 Task: Find connections with filter location Bafang with filter topic #Moneywith filter profile language Spanish with filter current company Blu Ocean Innovations pvt ltd with filter school Indian Agricultural Research Institute with filter industry Wholesale Machinery with filter service category Marketing with filter keywords title Casino Host
Action: Mouse moved to (570, 71)
Screenshot: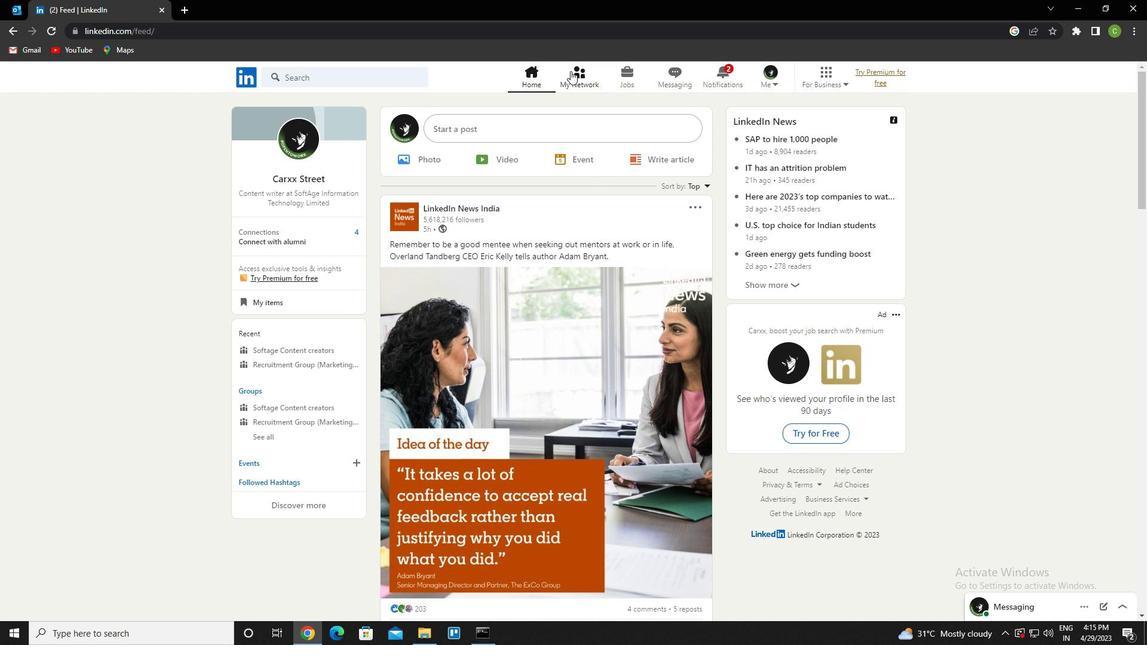 
Action: Mouse pressed left at (570, 71)
Screenshot: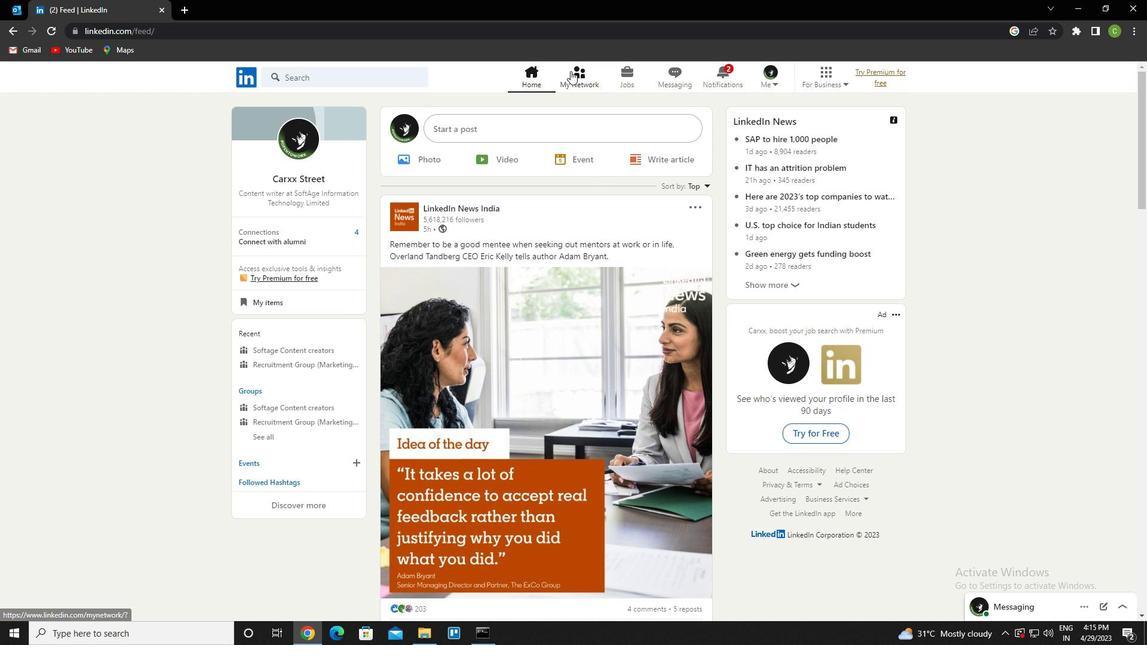 
Action: Mouse moved to (339, 146)
Screenshot: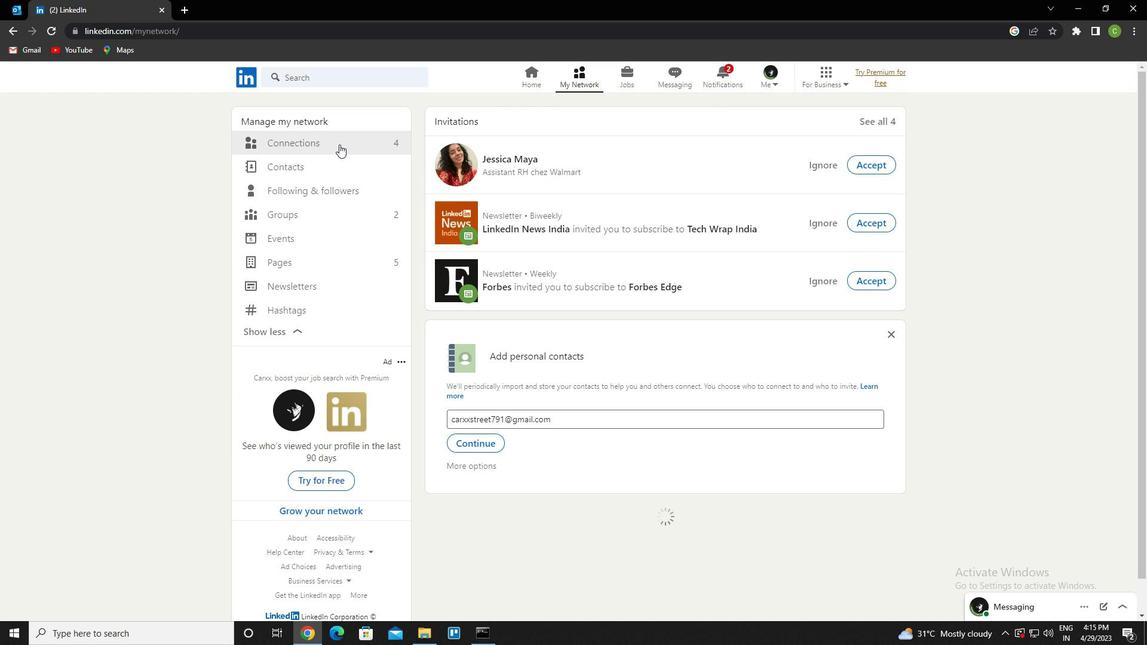 
Action: Mouse pressed left at (339, 146)
Screenshot: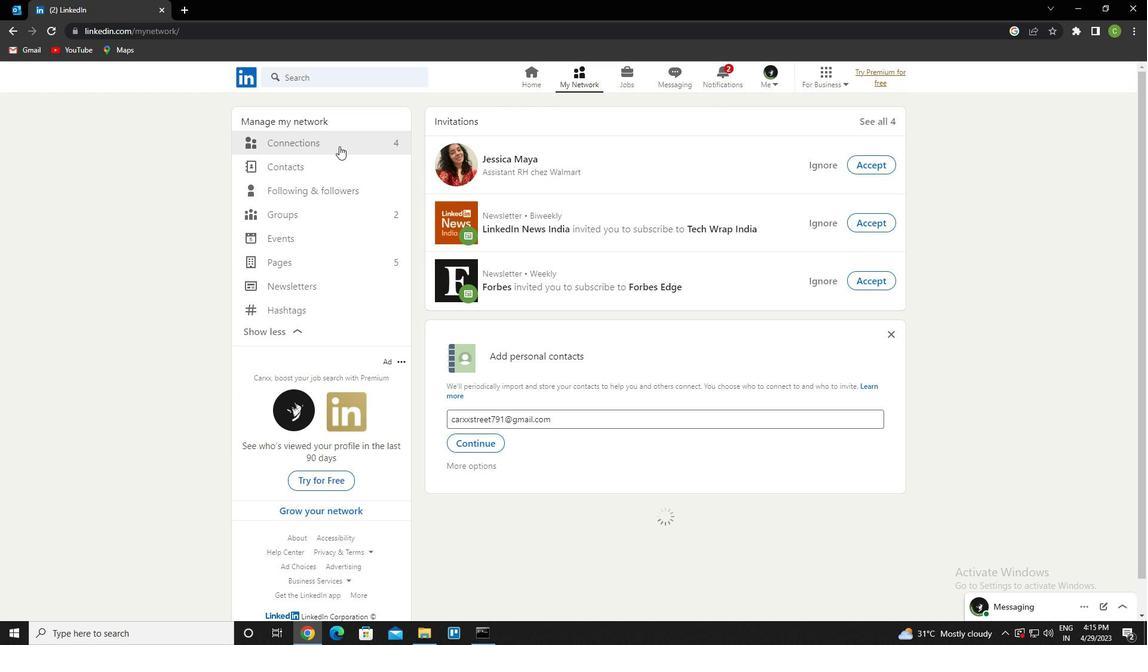 
Action: Mouse pressed left at (339, 146)
Screenshot: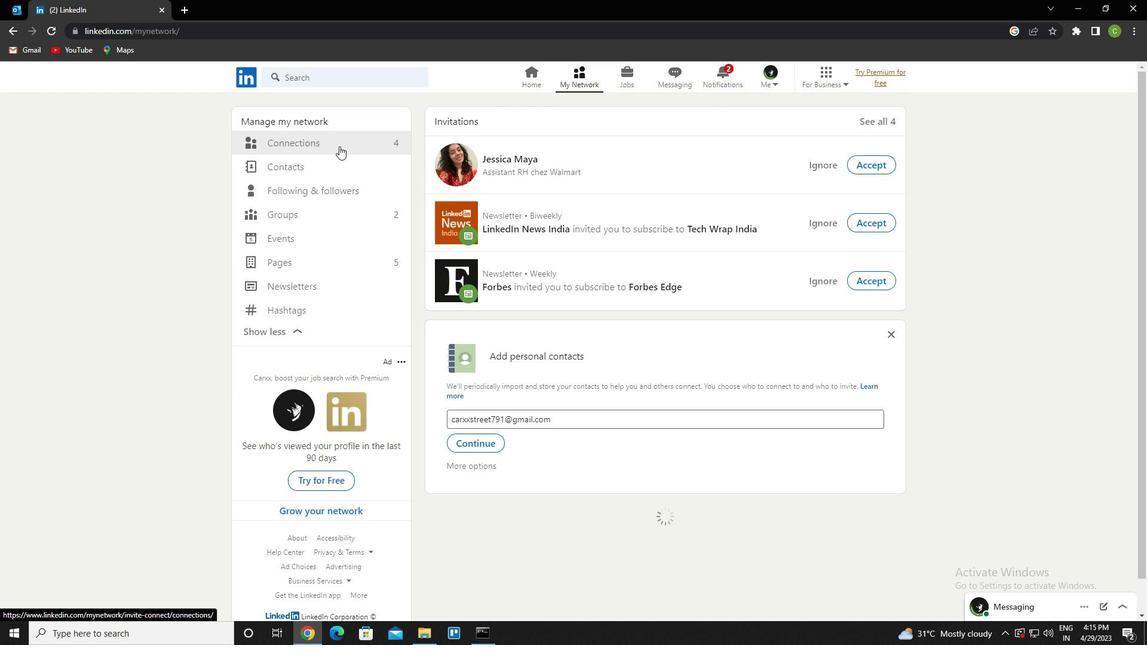 
Action: Mouse moved to (655, 141)
Screenshot: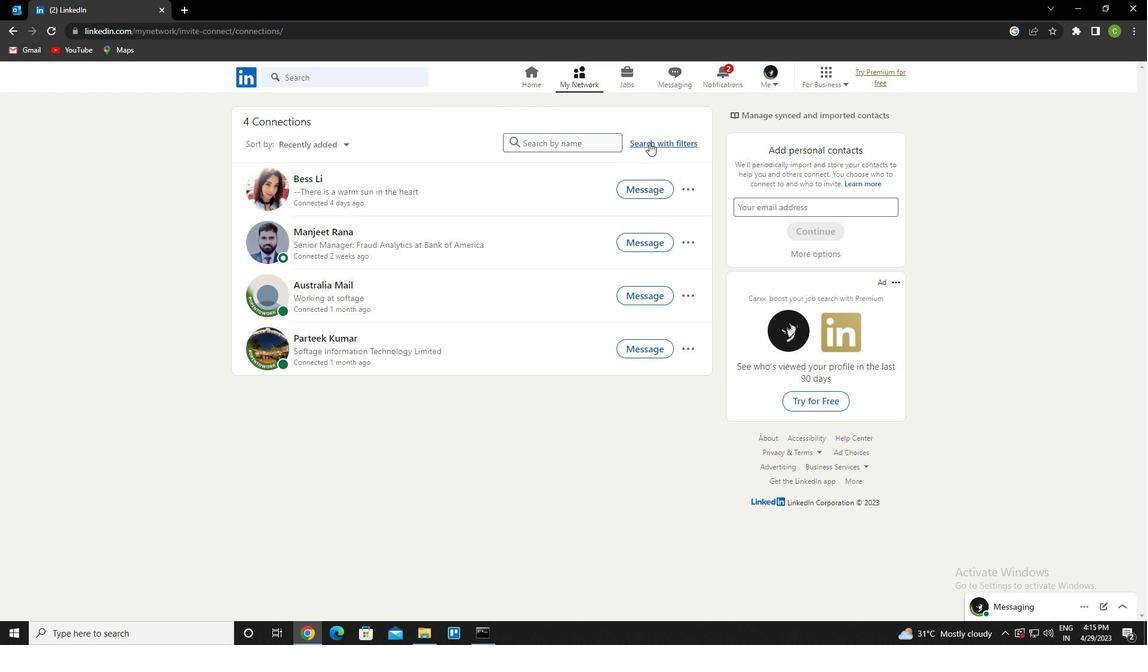 
Action: Mouse pressed left at (655, 141)
Screenshot: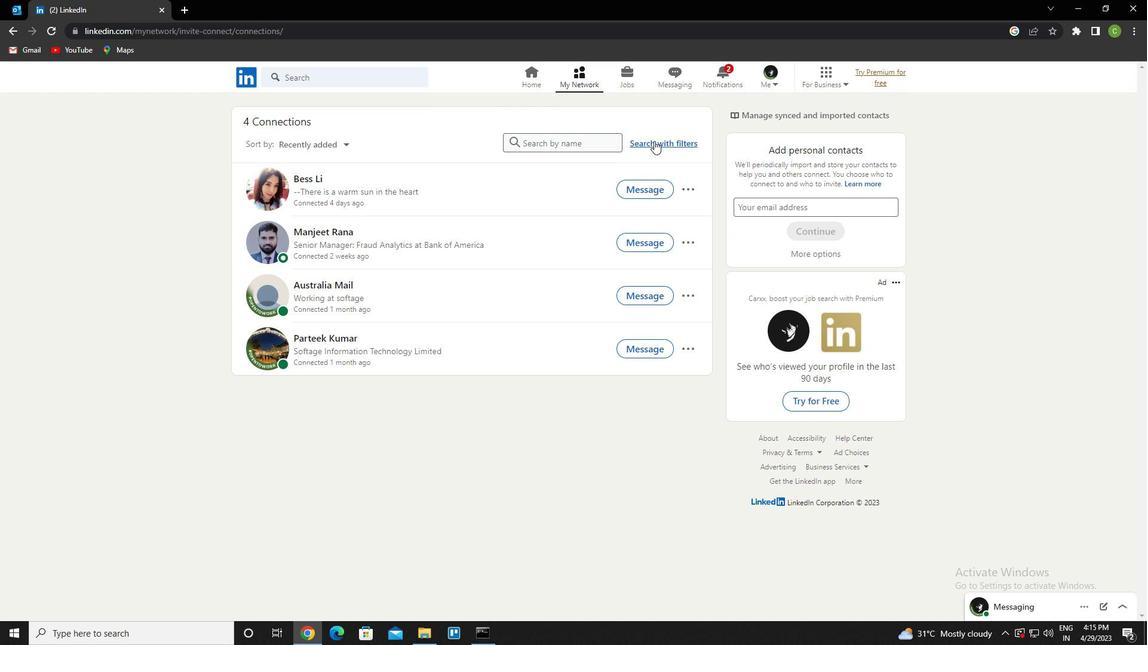 
Action: Mouse moved to (623, 112)
Screenshot: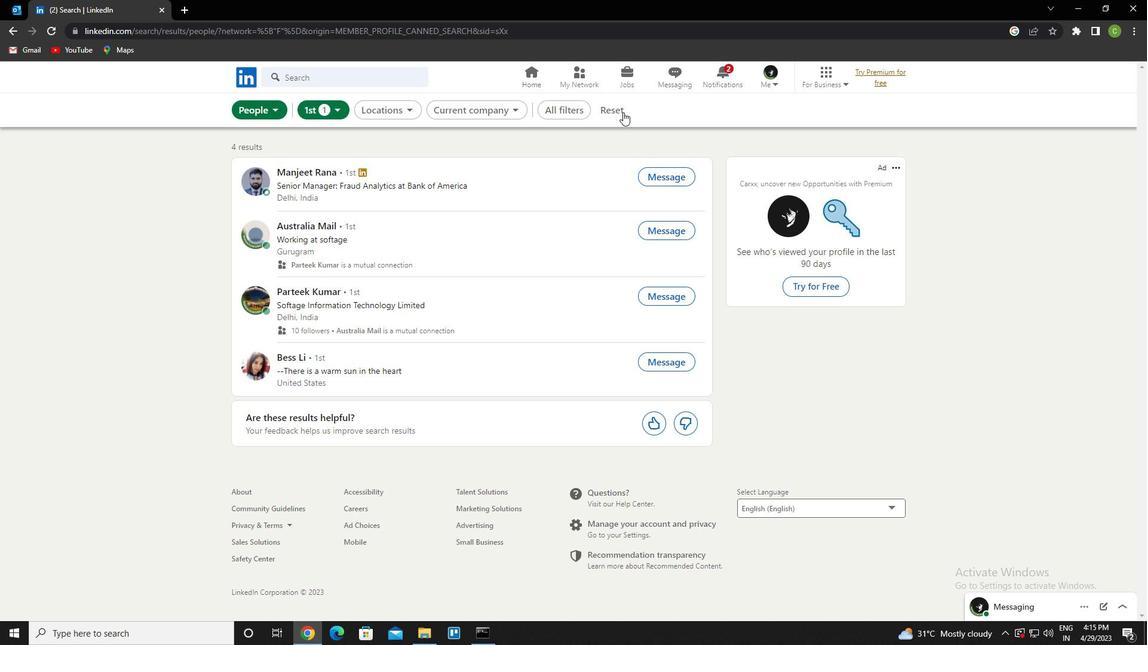 
Action: Mouse pressed left at (623, 112)
Screenshot: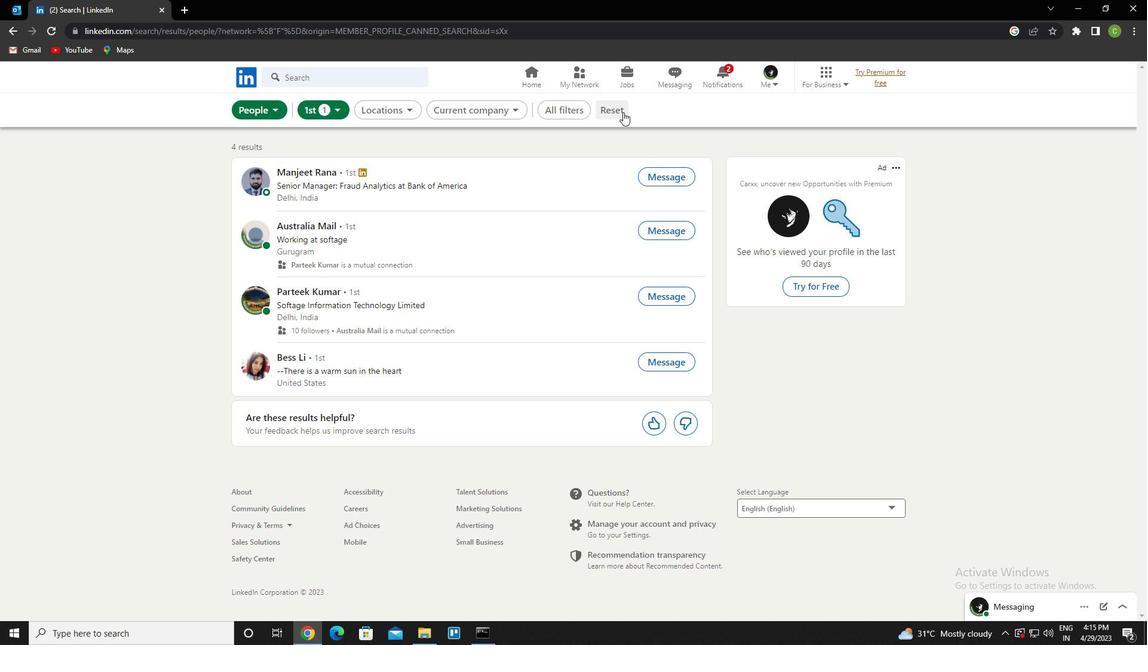 
Action: Mouse moved to (605, 108)
Screenshot: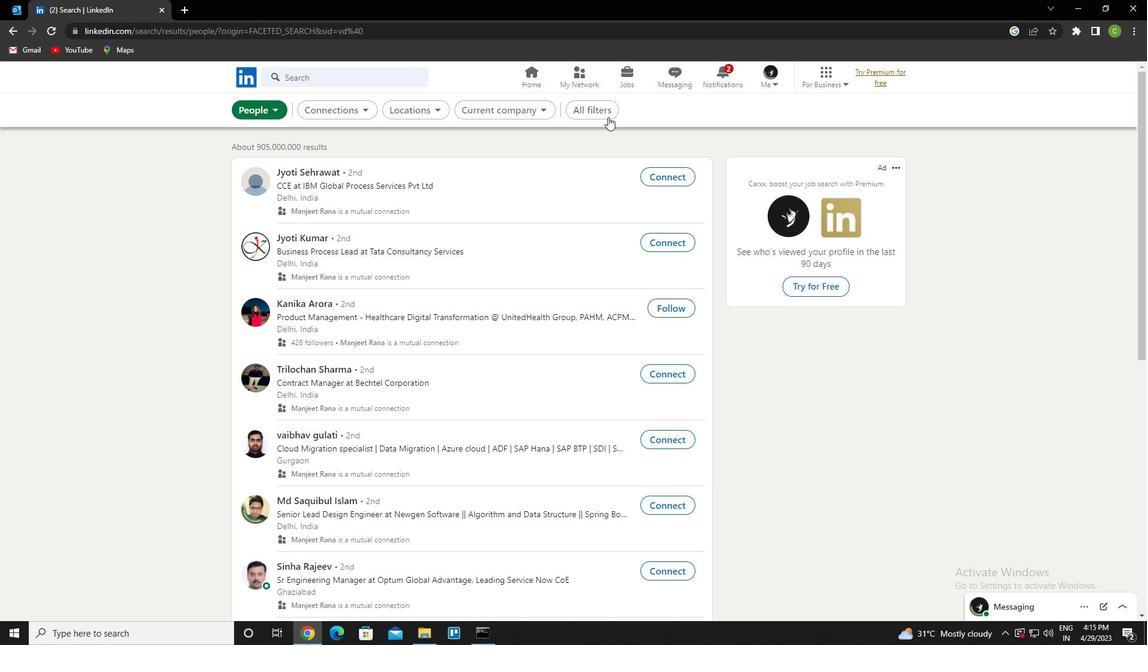 
Action: Mouse pressed left at (605, 108)
Screenshot: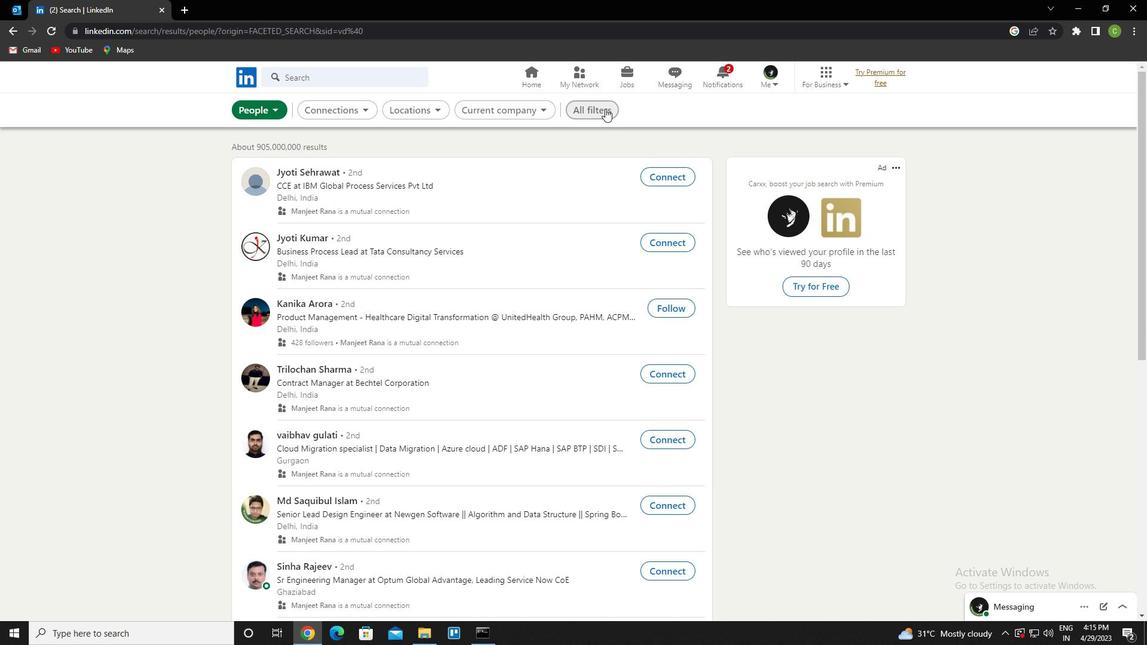 
Action: Mouse moved to (1018, 360)
Screenshot: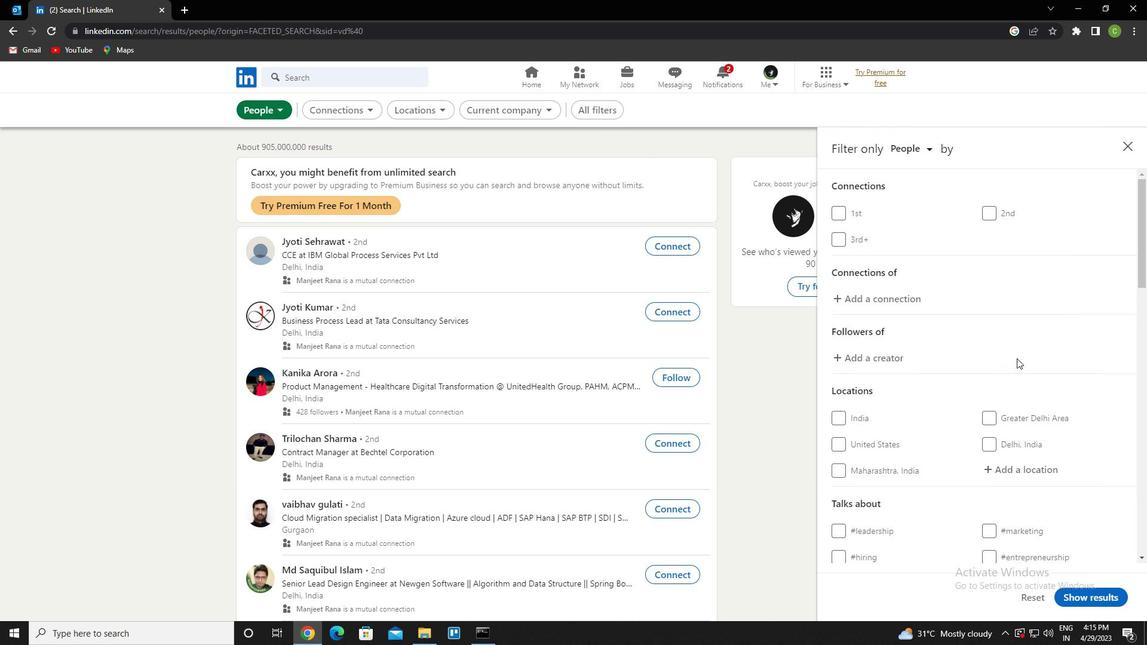 
Action: Mouse scrolled (1018, 359) with delta (0, 0)
Screenshot: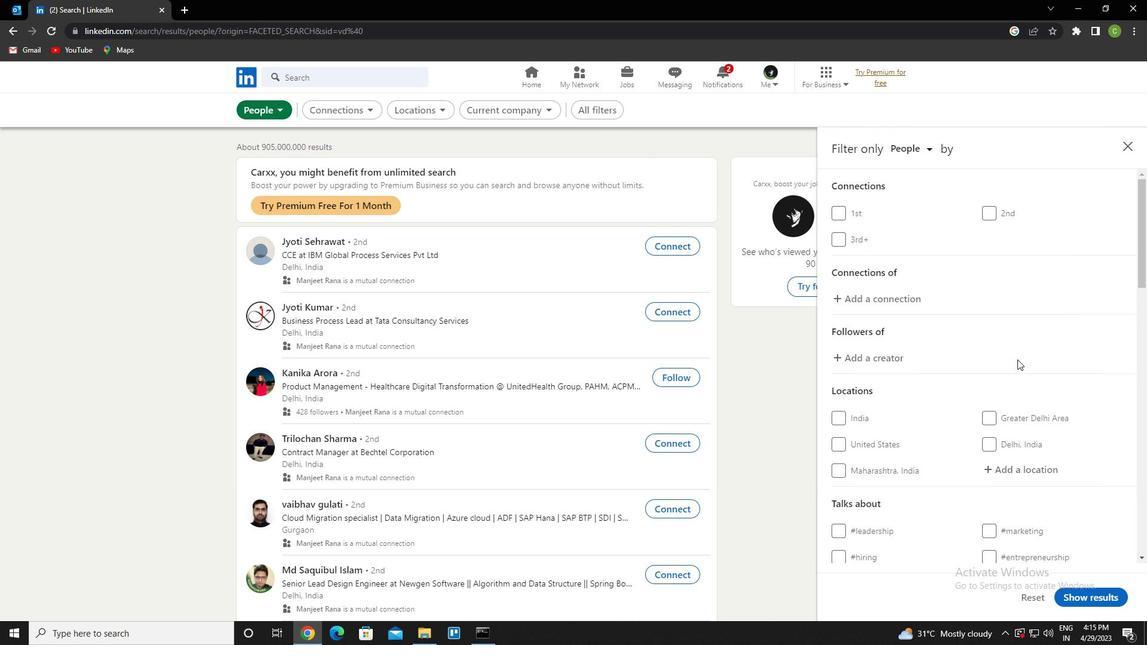 
Action: Mouse scrolled (1018, 359) with delta (0, 0)
Screenshot: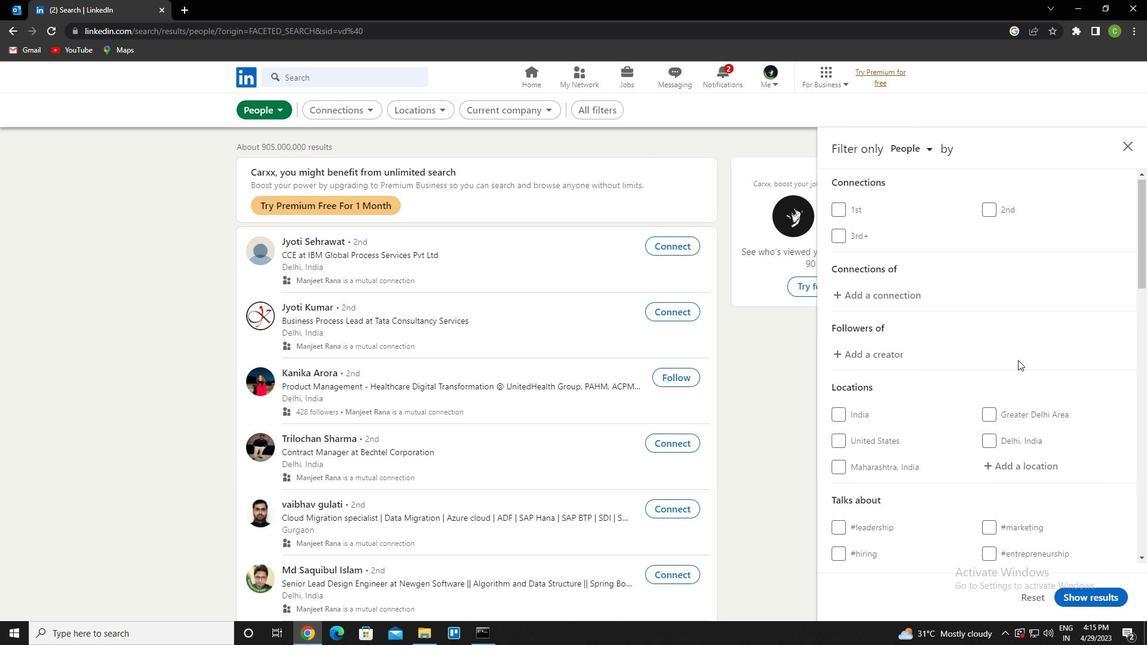 
Action: Mouse moved to (1021, 356)
Screenshot: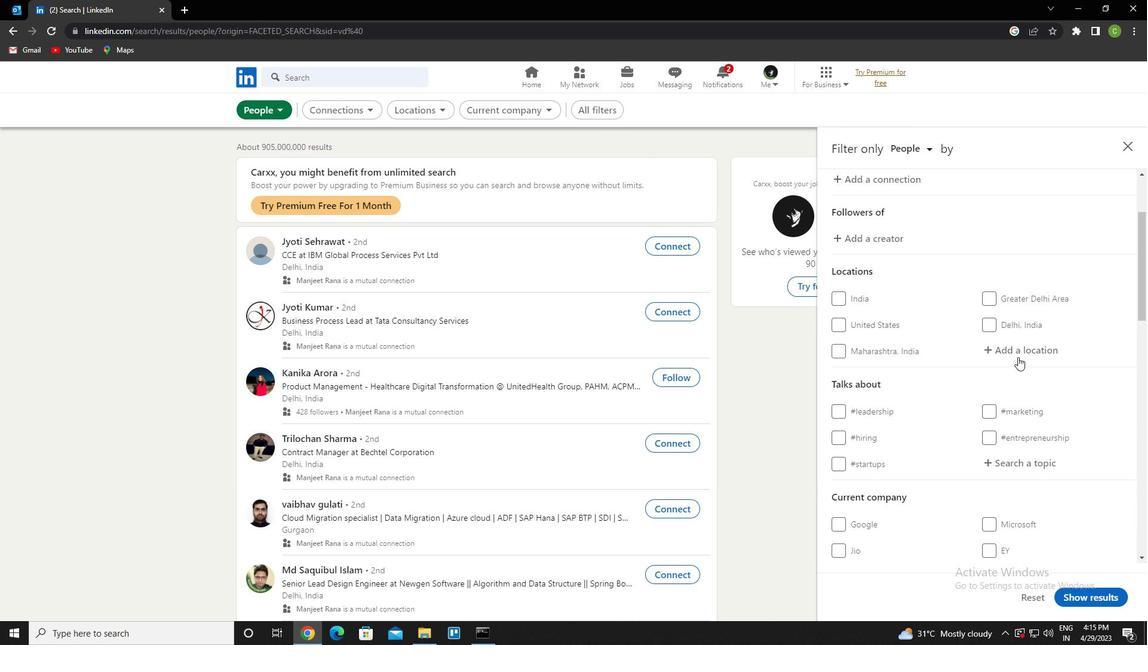 
Action: Mouse pressed left at (1021, 356)
Screenshot: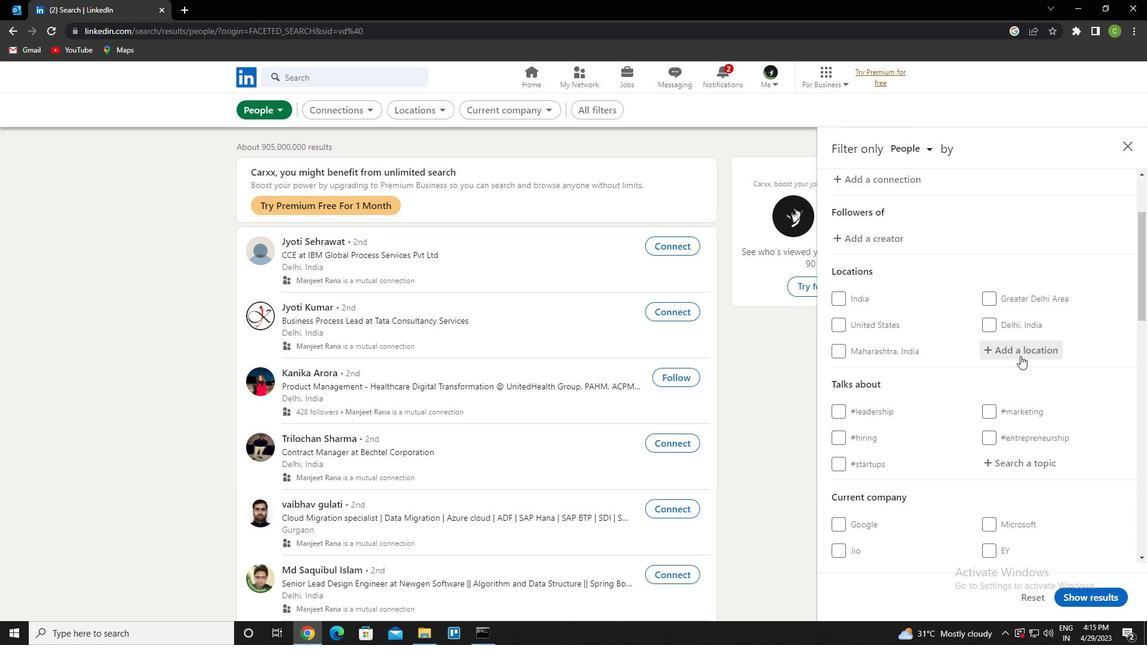 
Action: Key pressed <Key.caps_lock>b<Key.caps_lock>afang<Key.down><Key.enter>
Screenshot: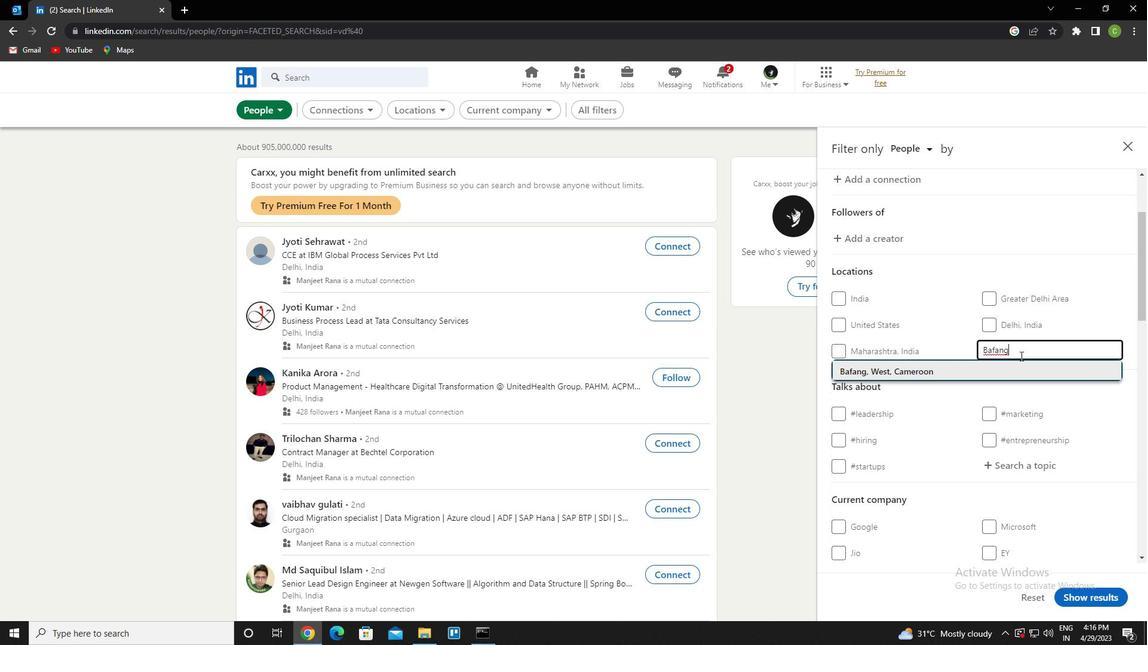 
Action: Mouse moved to (1042, 370)
Screenshot: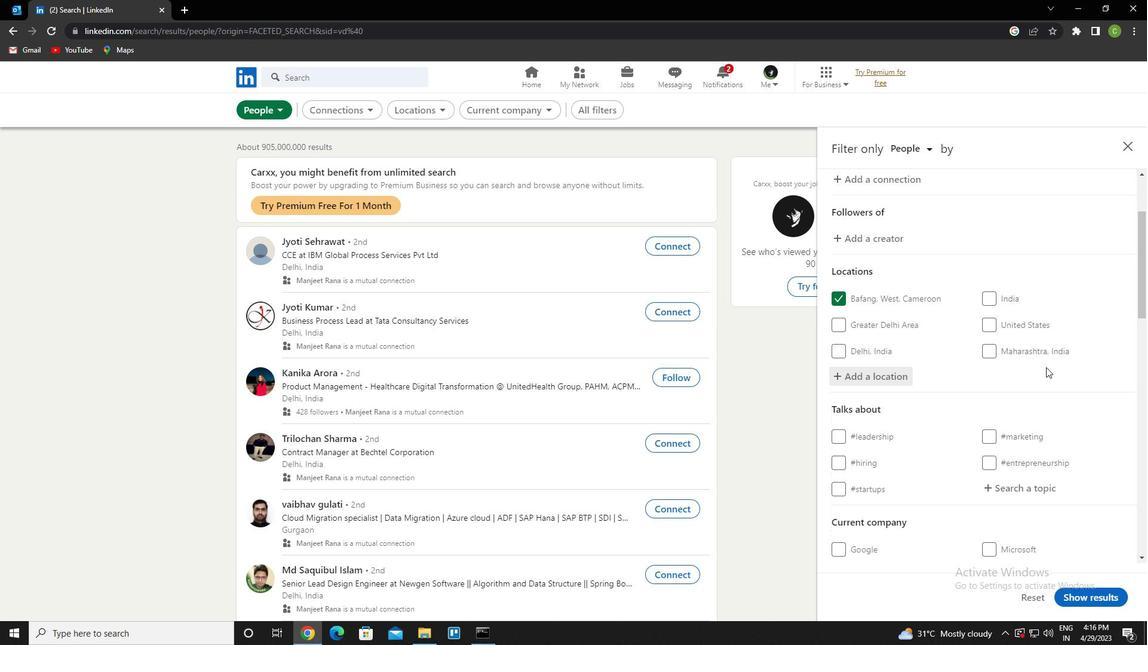 
Action: Mouse scrolled (1042, 369) with delta (0, 0)
Screenshot: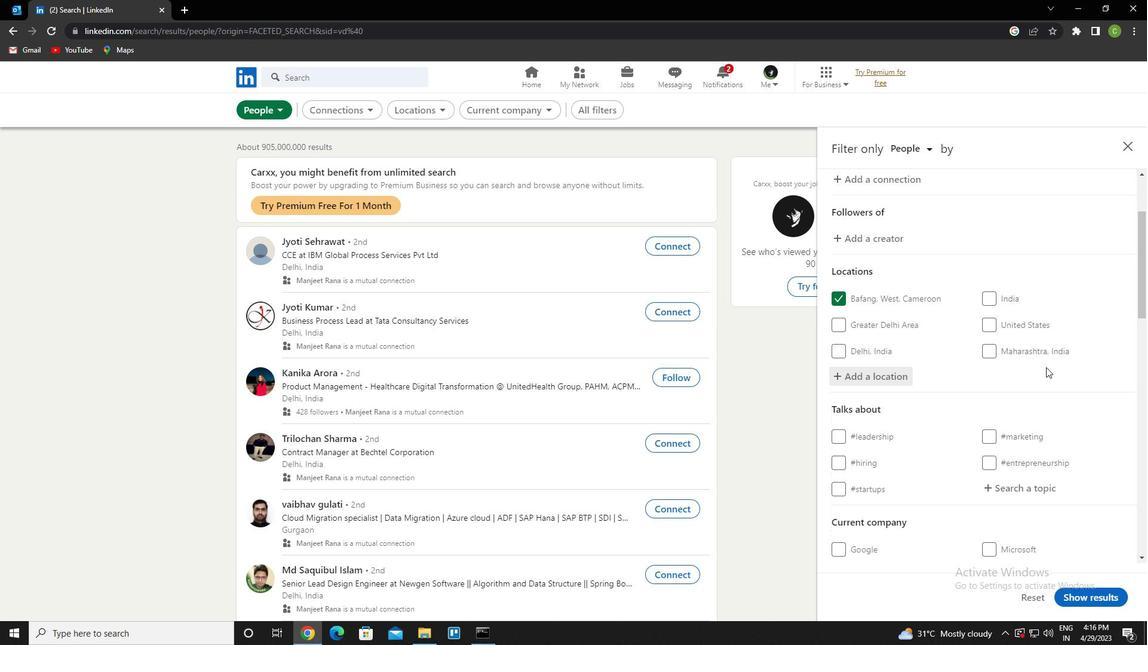 
Action: Mouse moved to (1040, 371)
Screenshot: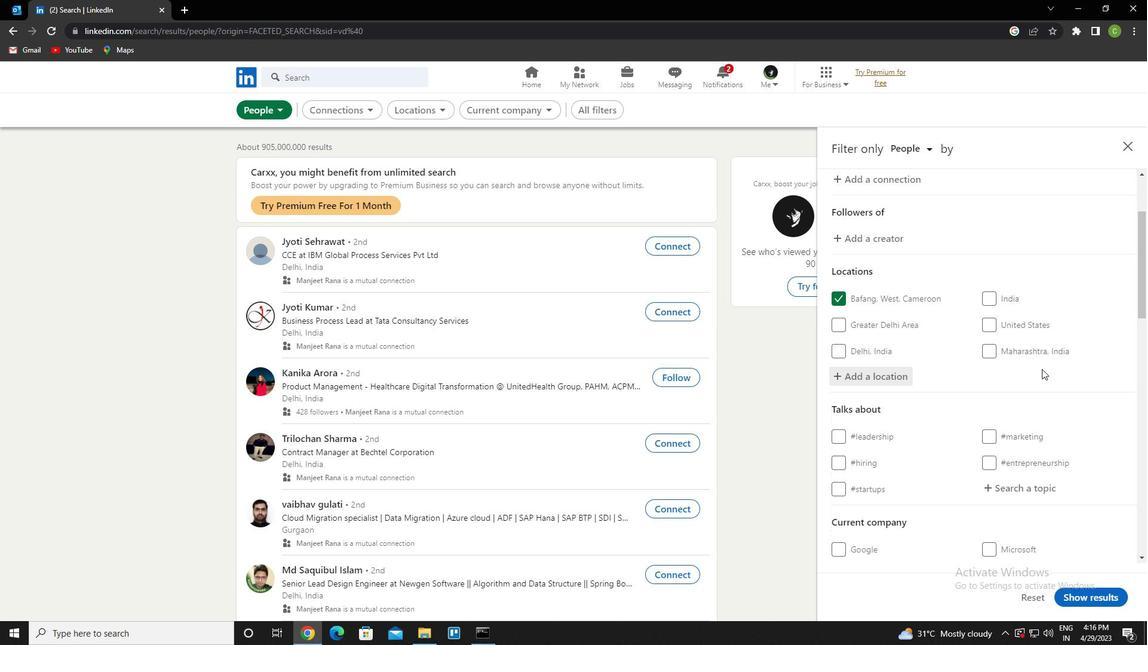 
Action: Mouse scrolled (1040, 370) with delta (0, 0)
Screenshot: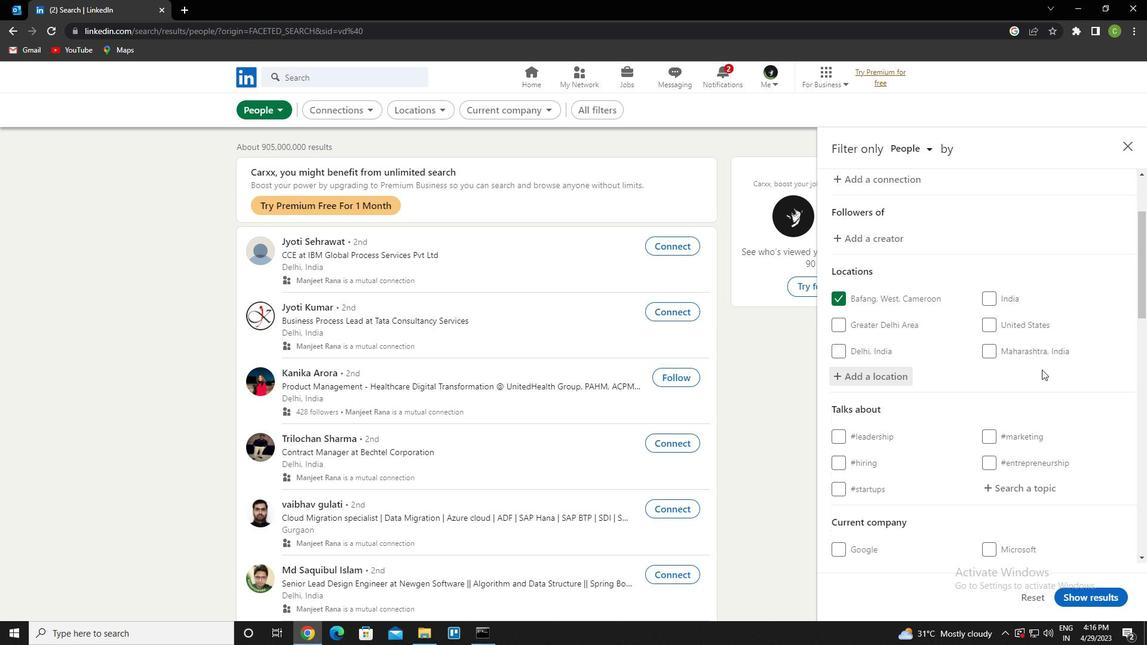 
Action: Mouse moved to (1028, 368)
Screenshot: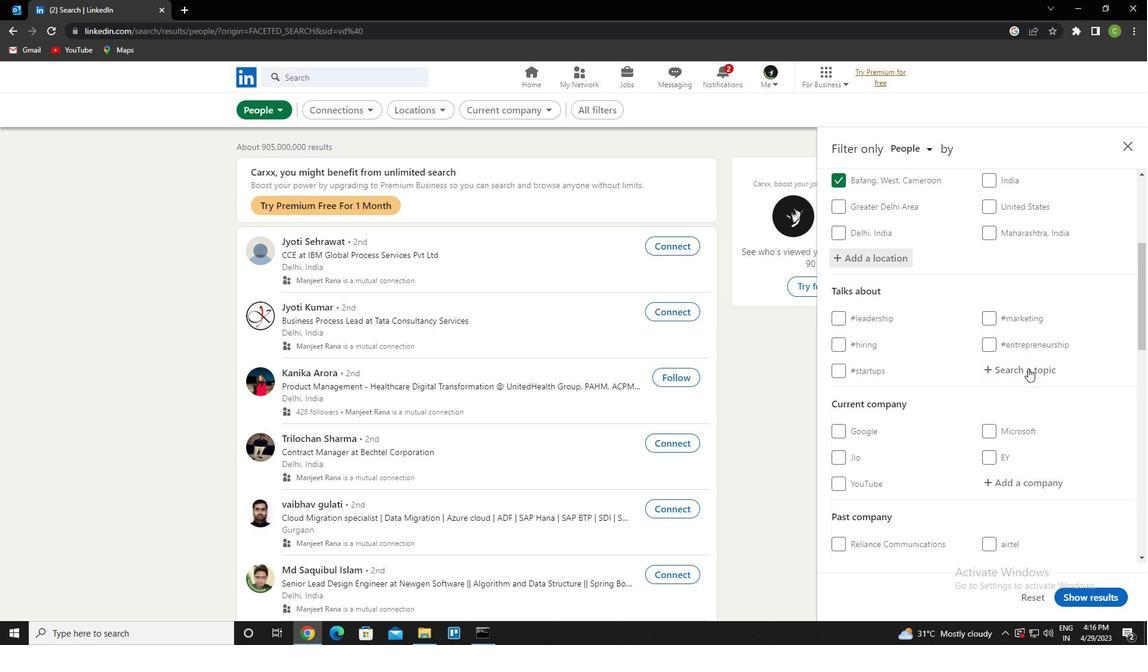 
Action: Mouse pressed left at (1028, 368)
Screenshot: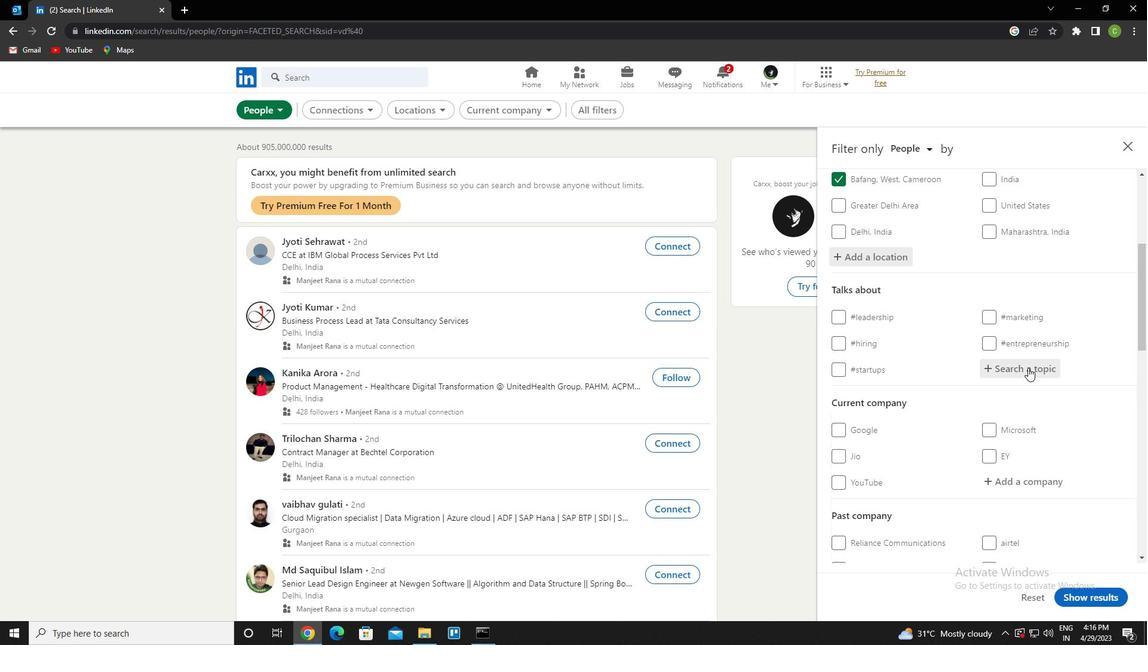 
Action: Key pressed <Key.caps_lock>m<Key.caps_lock>oney<Key.down><Key.enter>
Screenshot: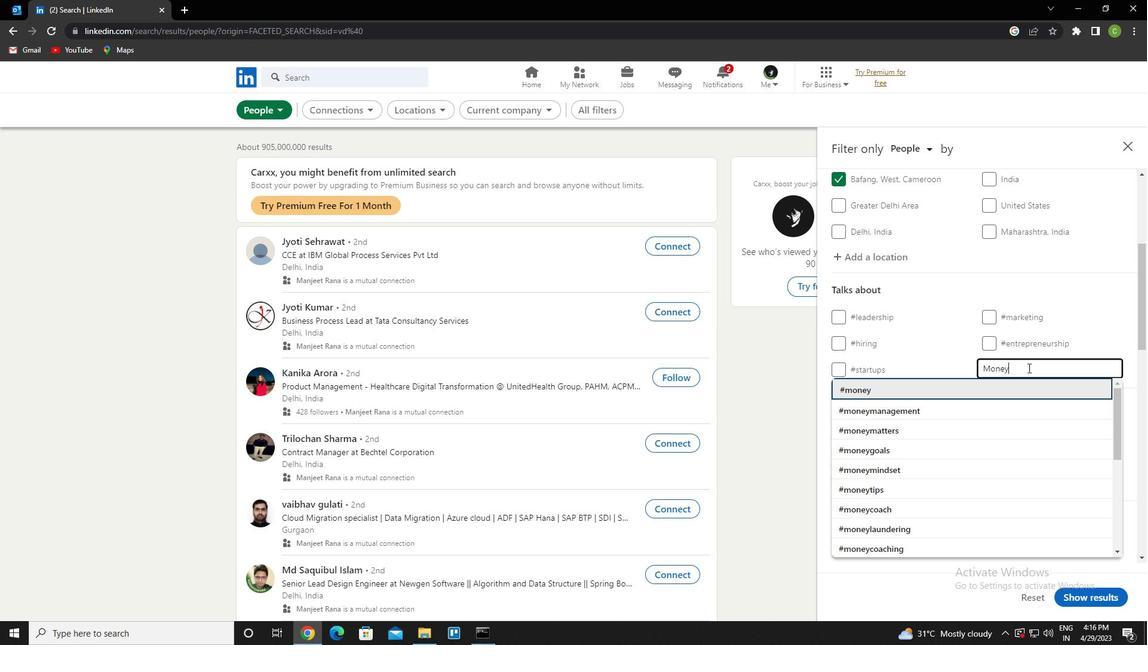 
Action: Mouse scrolled (1028, 367) with delta (0, 0)
Screenshot: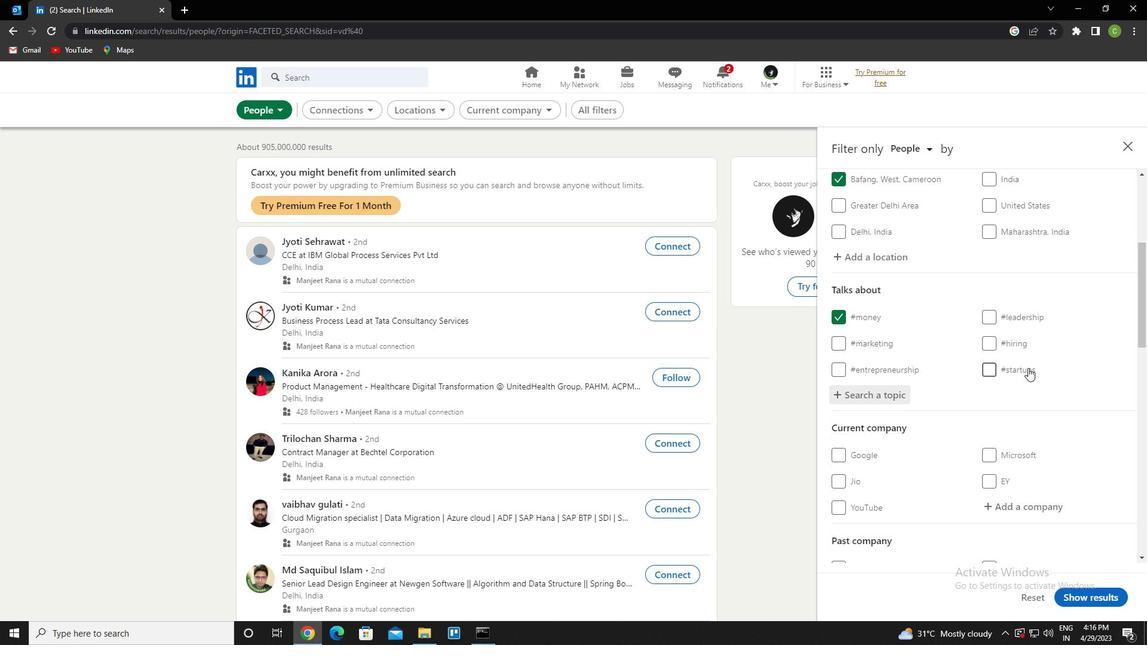 
Action: Mouse scrolled (1028, 367) with delta (0, 0)
Screenshot: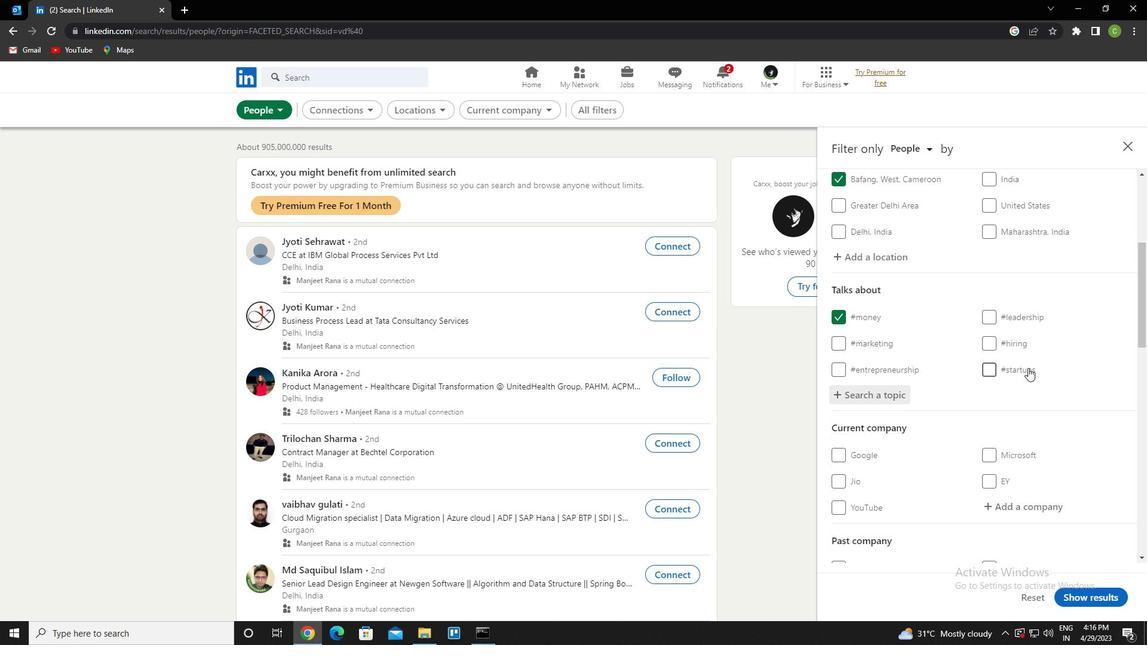 
Action: Mouse scrolled (1028, 367) with delta (0, 0)
Screenshot: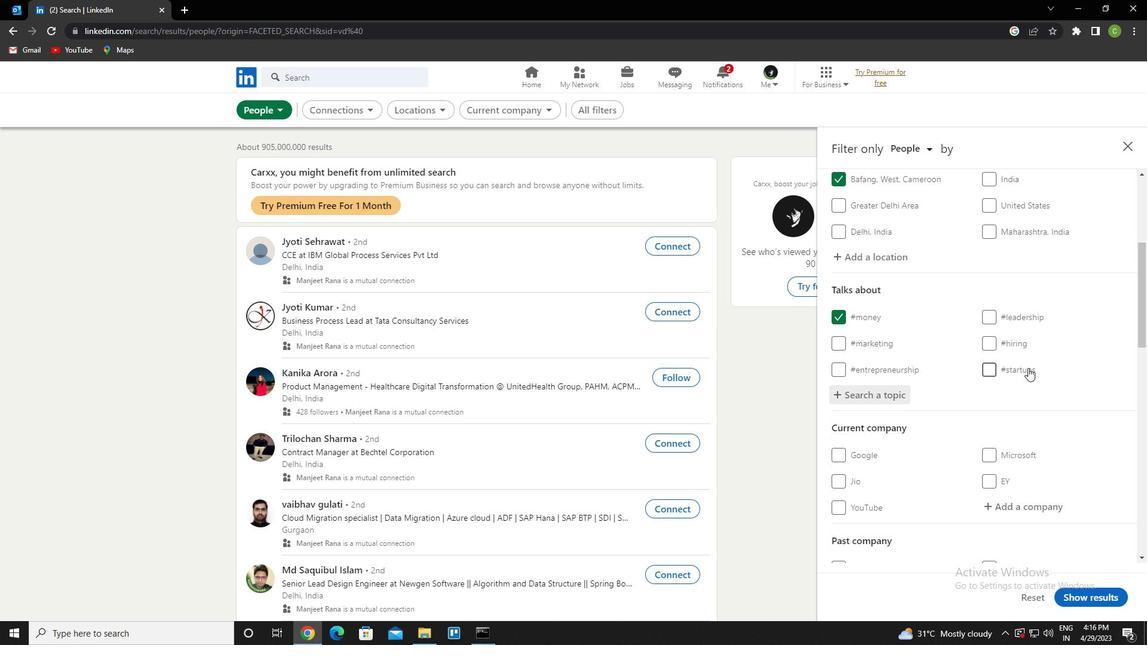 
Action: Mouse scrolled (1028, 367) with delta (0, 0)
Screenshot: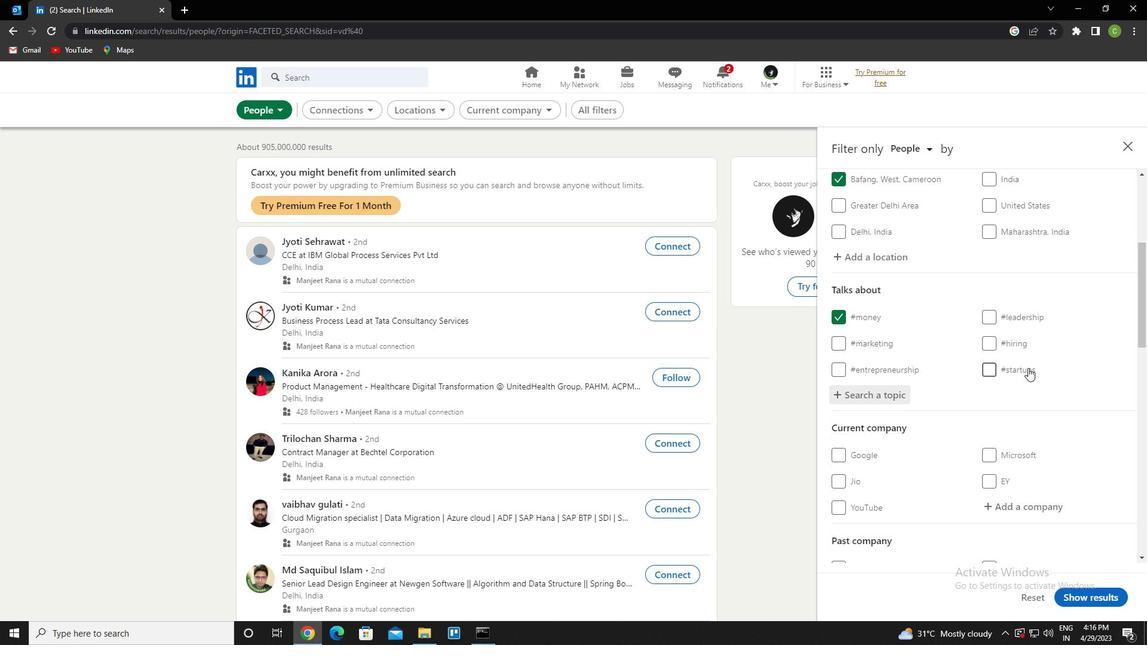 
Action: Mouse scrolled (1028, 367) with delta (0, 0)
Screenshot: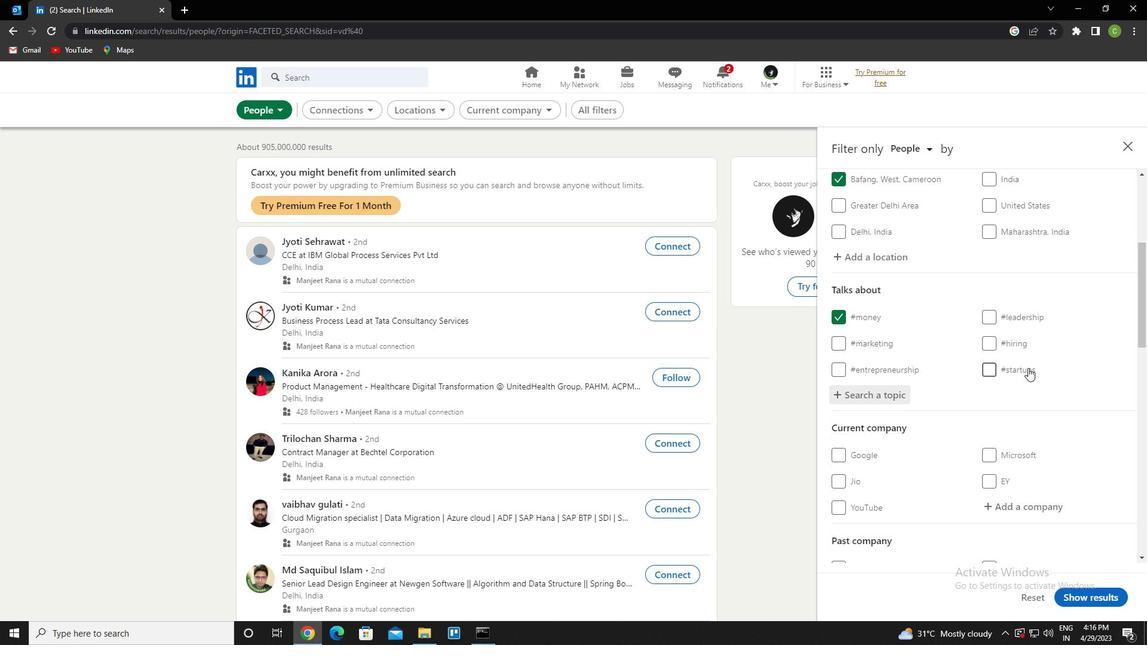 
Action: Mouse scrolled (1028, 367) with delta (0, 0)
Screenshot: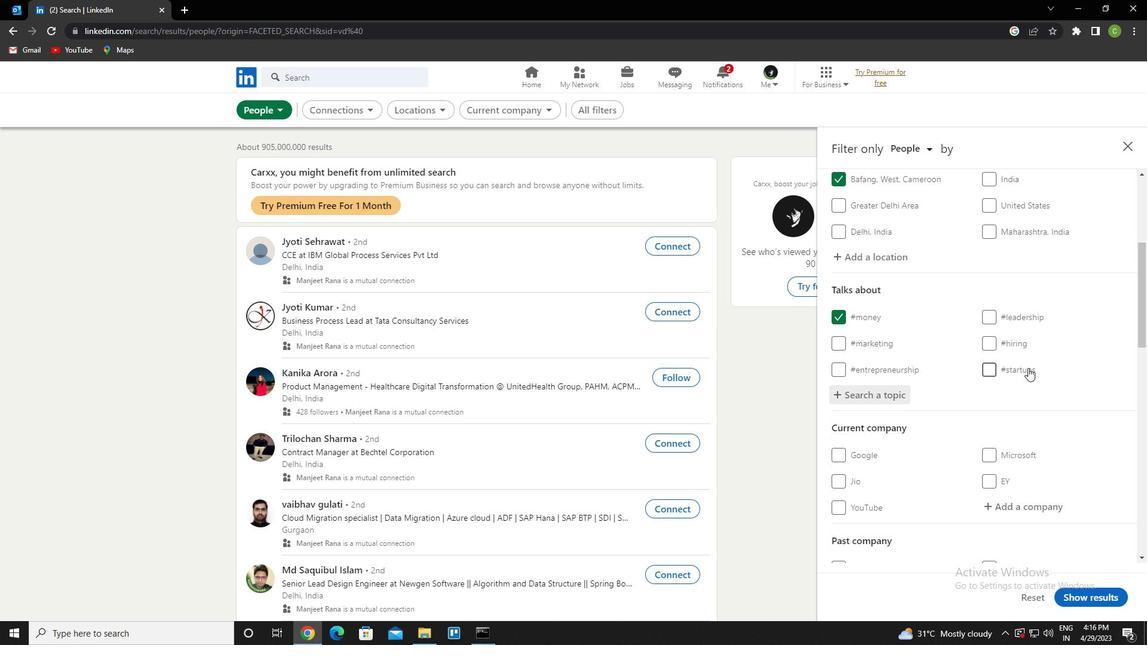 
Action: Mouse scrolled (1028, 367) with delta (0, 0)
Screenshot: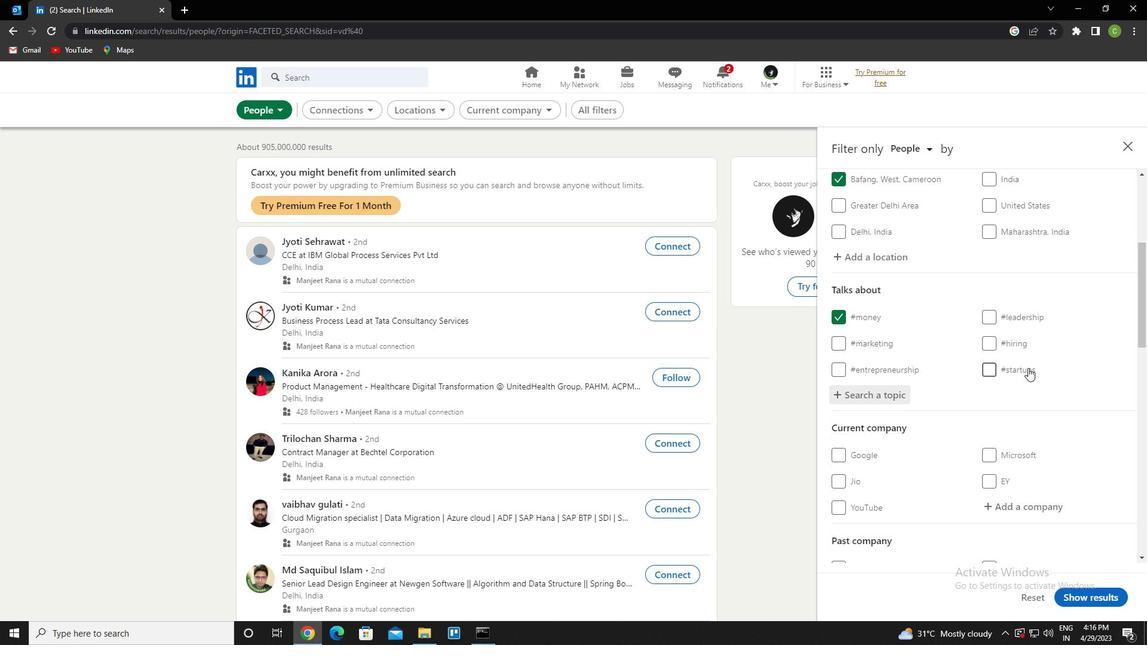 
Action: Mouse scrolled (1028, 367) with delta (0, 0)
Screenshot: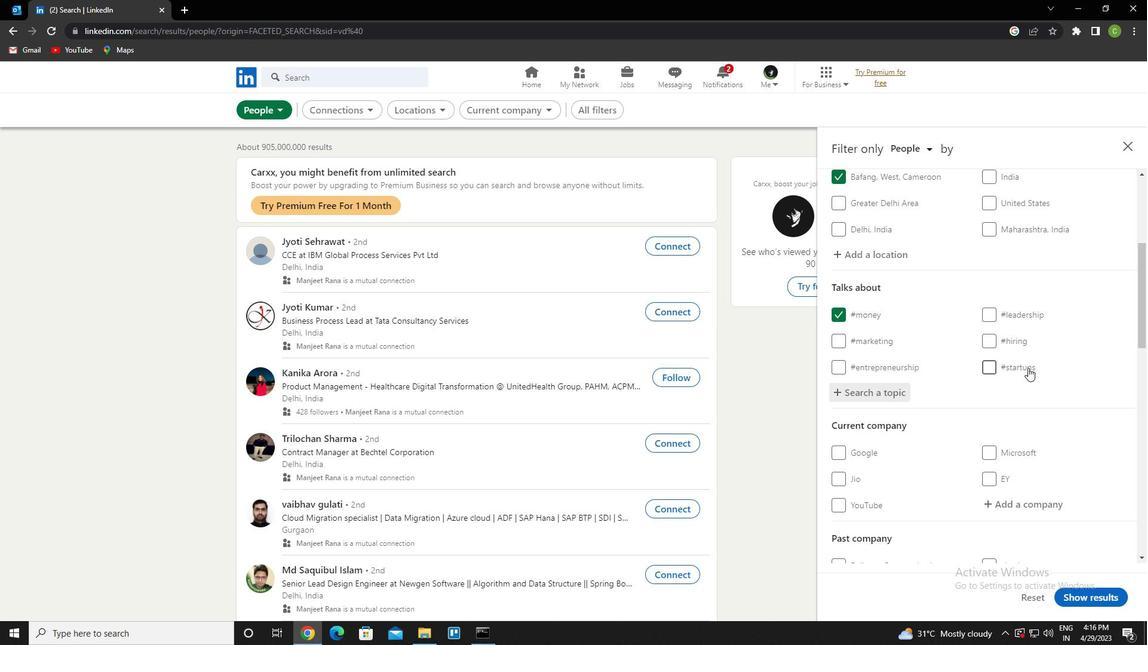 
Action: Mouse moved to (844, 472)
Screenshot: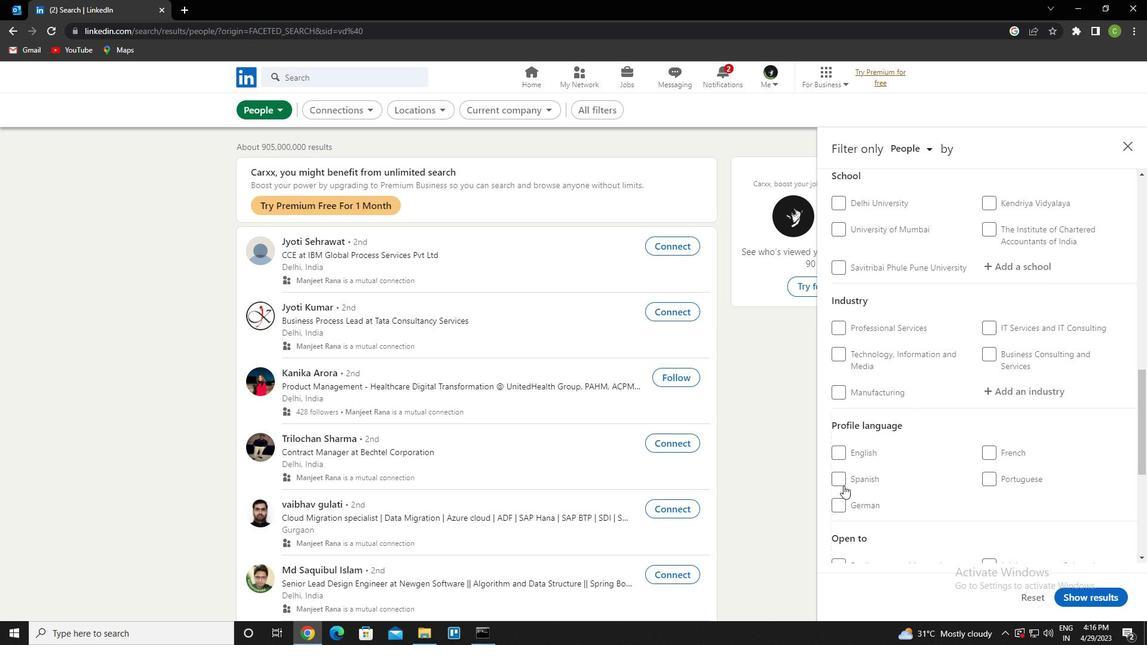 
Action: Mouse pressed left at (844, 472)
Screenshot: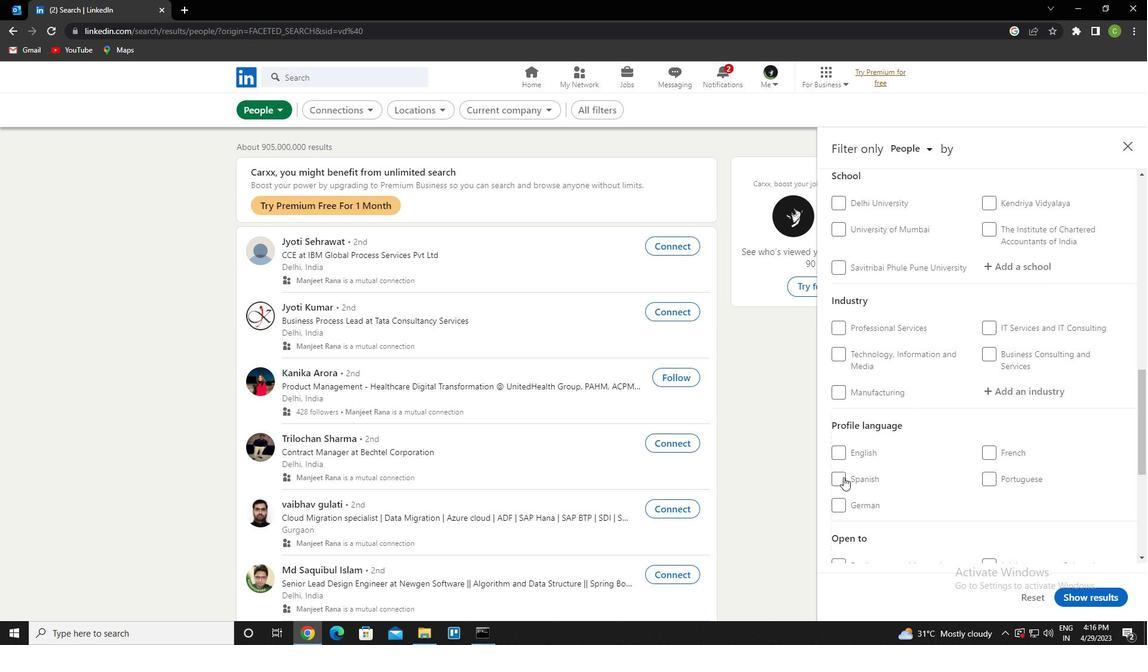 
Action: Mouse moved to (915, 446)
Screenshot: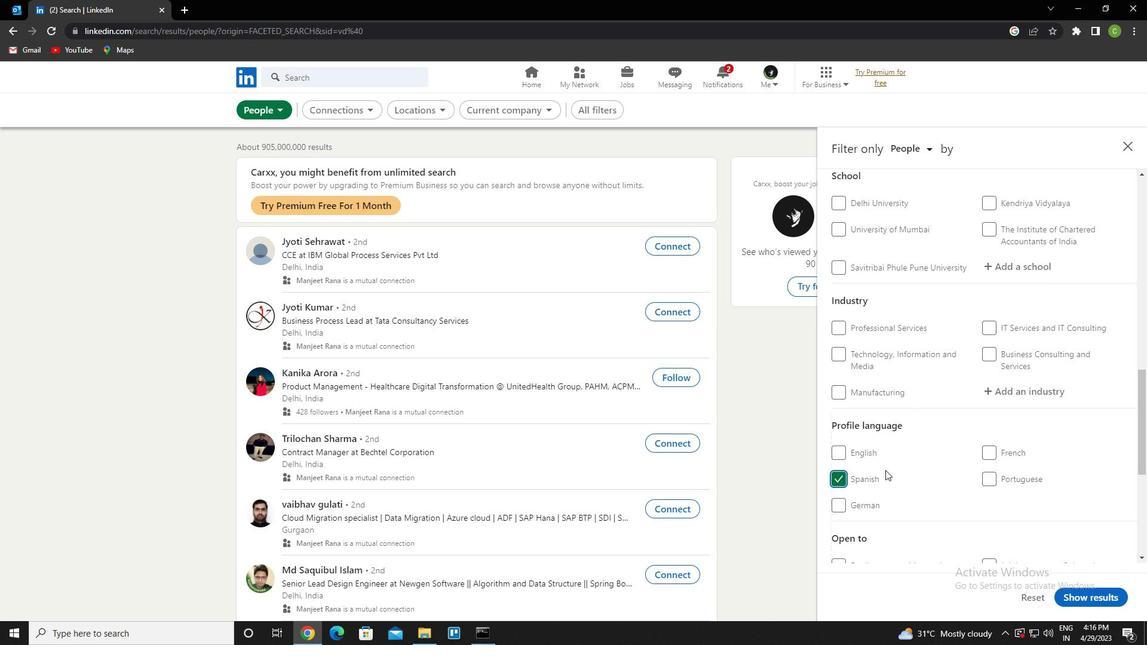 
Action: Mouse scrolled (915, 447) with delta (0, 0)
Screenshot: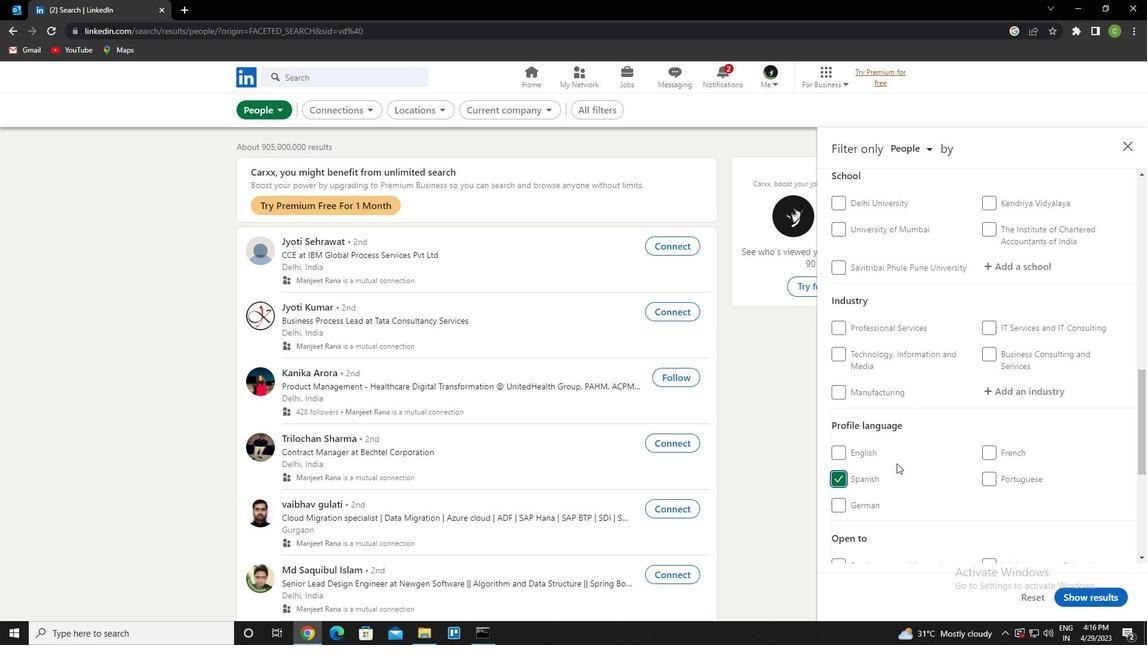
Action: Mouse scrolled (915, 447) with delta (0, 0)
Screenshot: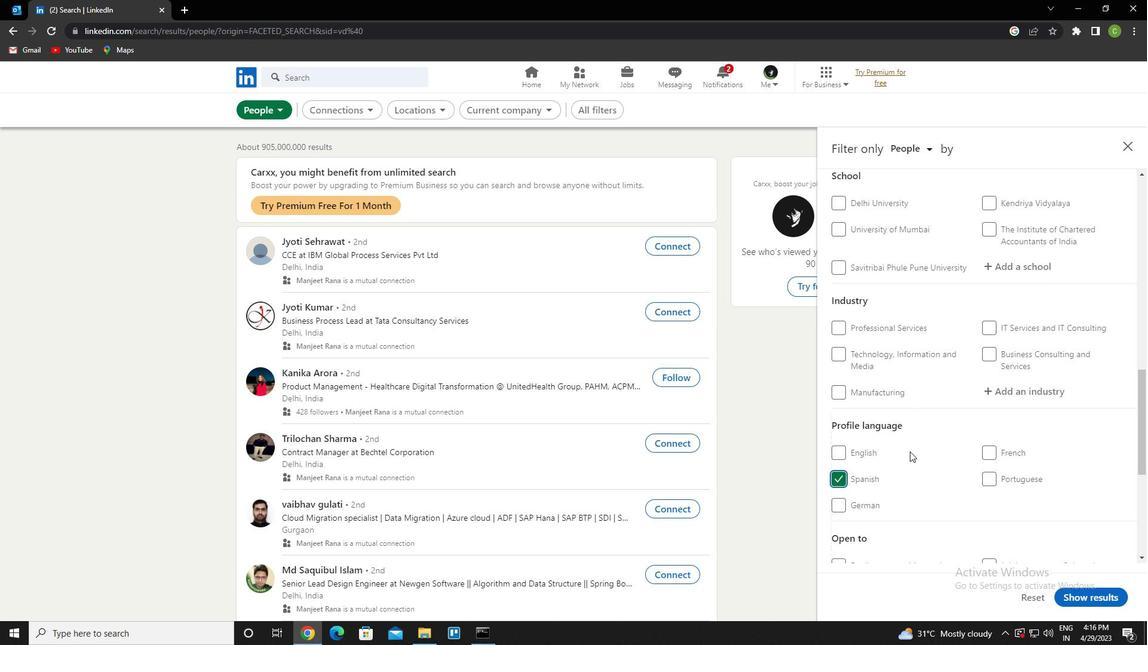 
Action: Mouse scrolled (915, 447) with delta (0, 0)
Screenshot: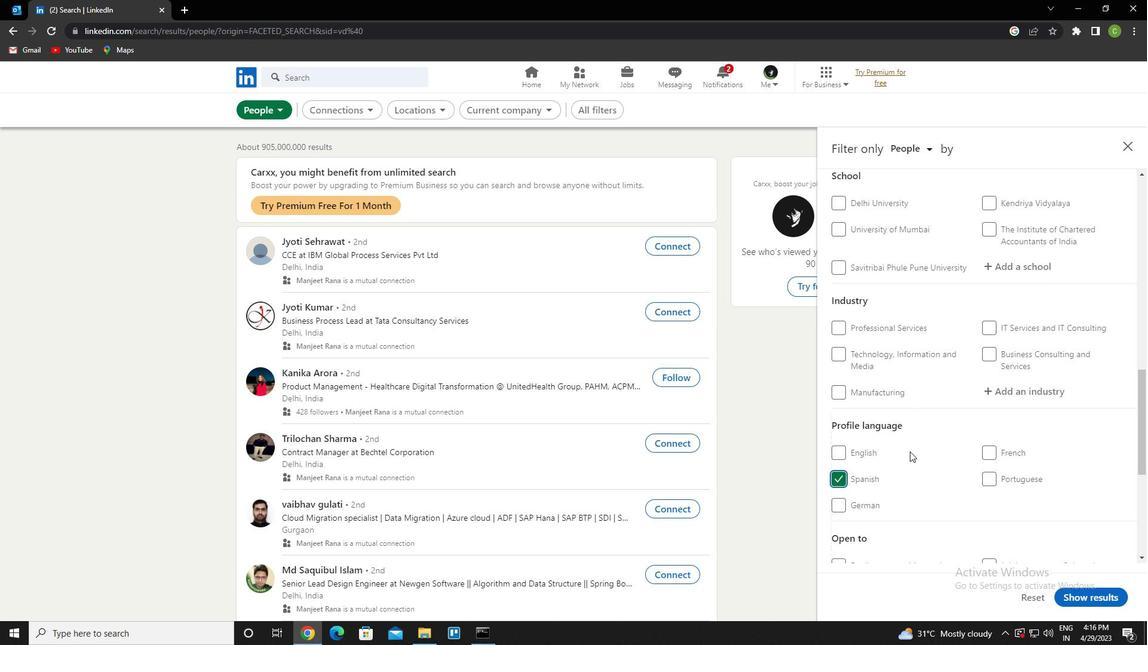 
Action: Mouse scrolled (915, 447) with delta (0, 0)
Screenshot: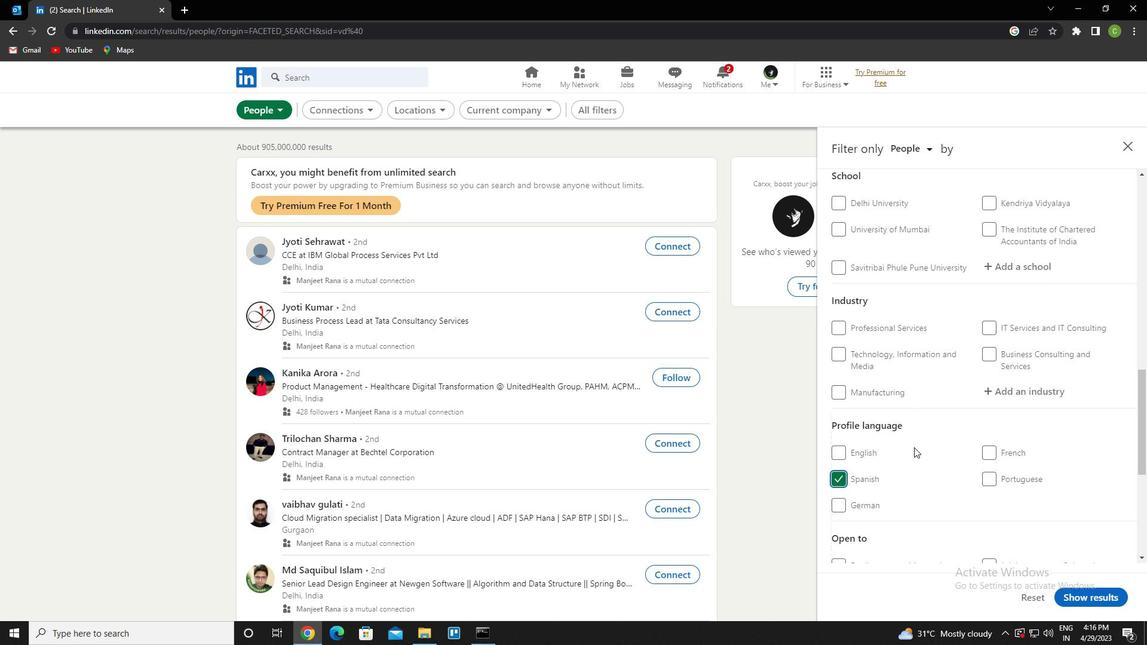 
Action: Mouse moved to (1010, 265)
Screenshot: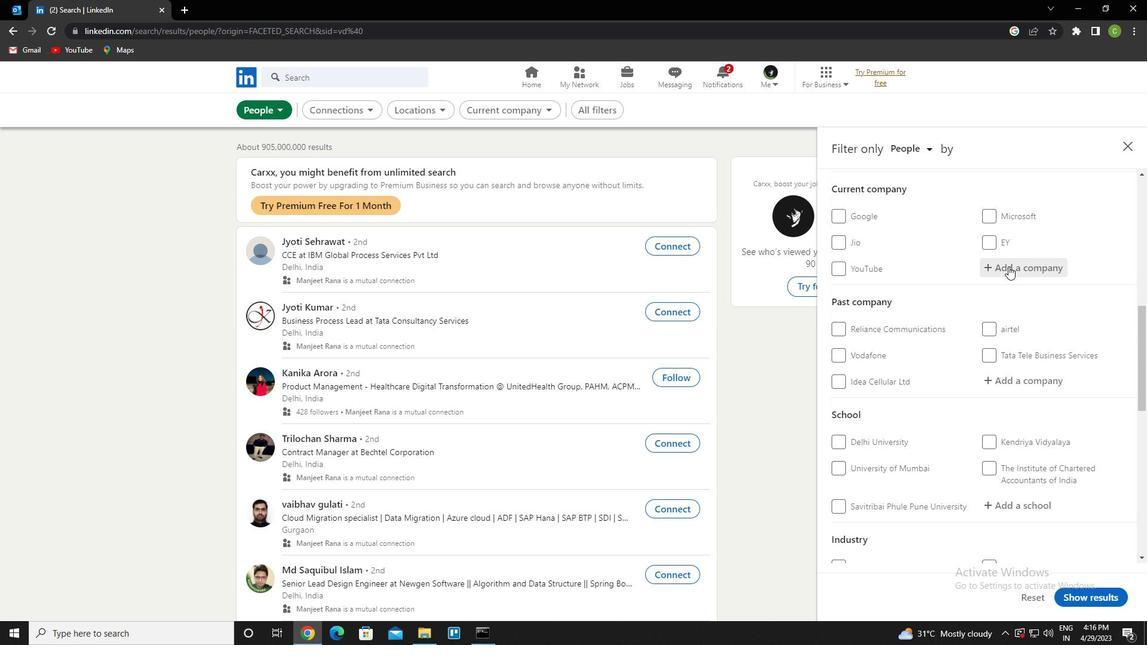 
Action: Mouse pressed left at (1010, 265)
Screenshot: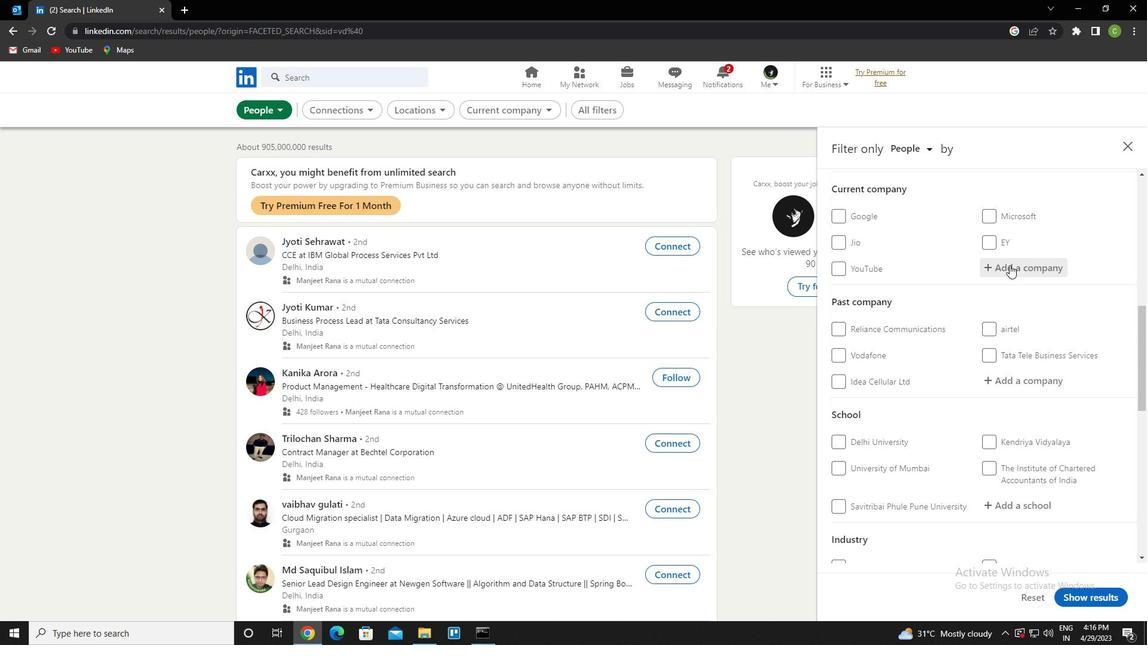 
Action: Key pressed <Key.caps_lock>b<Key.caps_lock>lu<Key.space>o<Key.down><Key.enter>
Screenshot: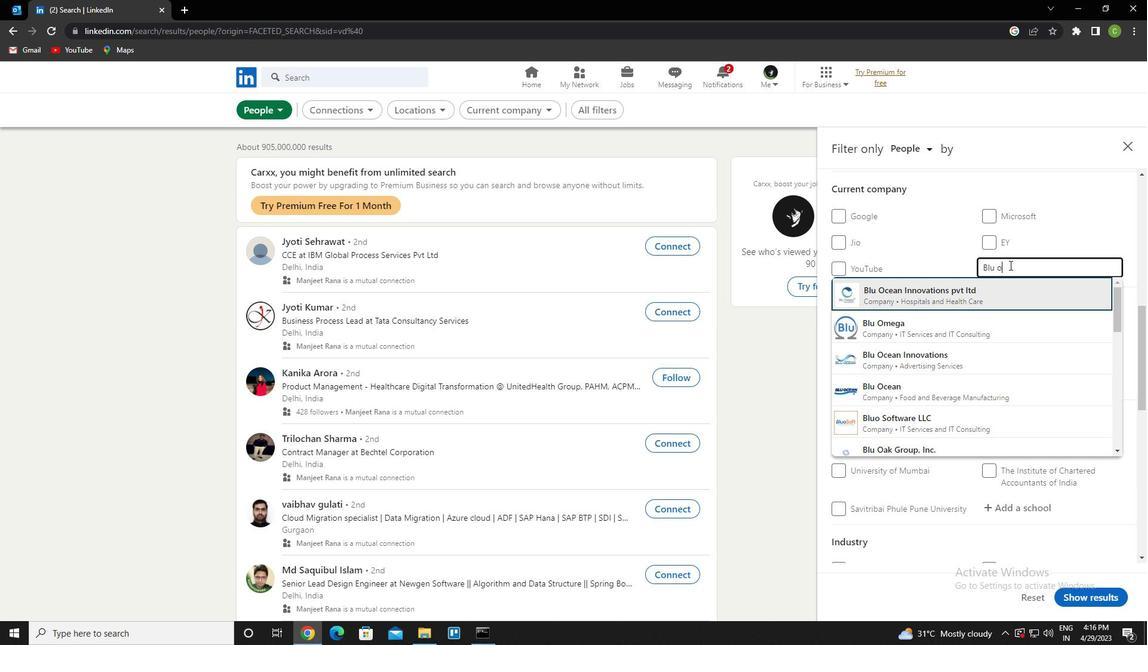 
Action: Mouse scrolled (1010, 264) with delta (0, 0)
Screenshot: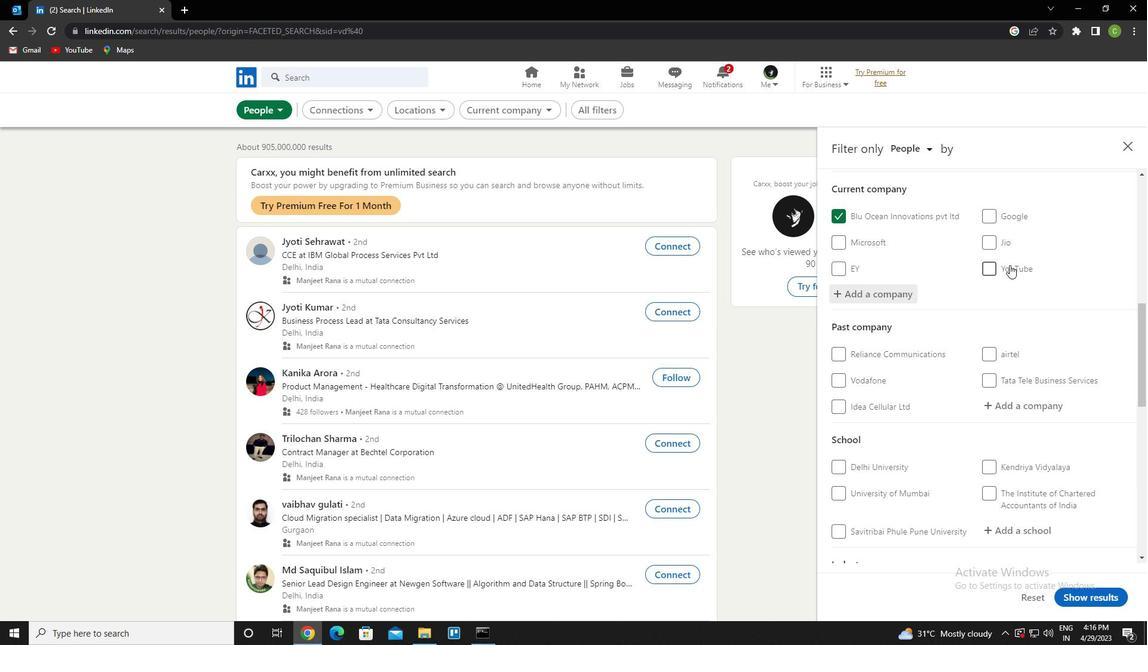 
Action: Mouse scrolled (1010, 264) with delta (0, 0)
Screenshot: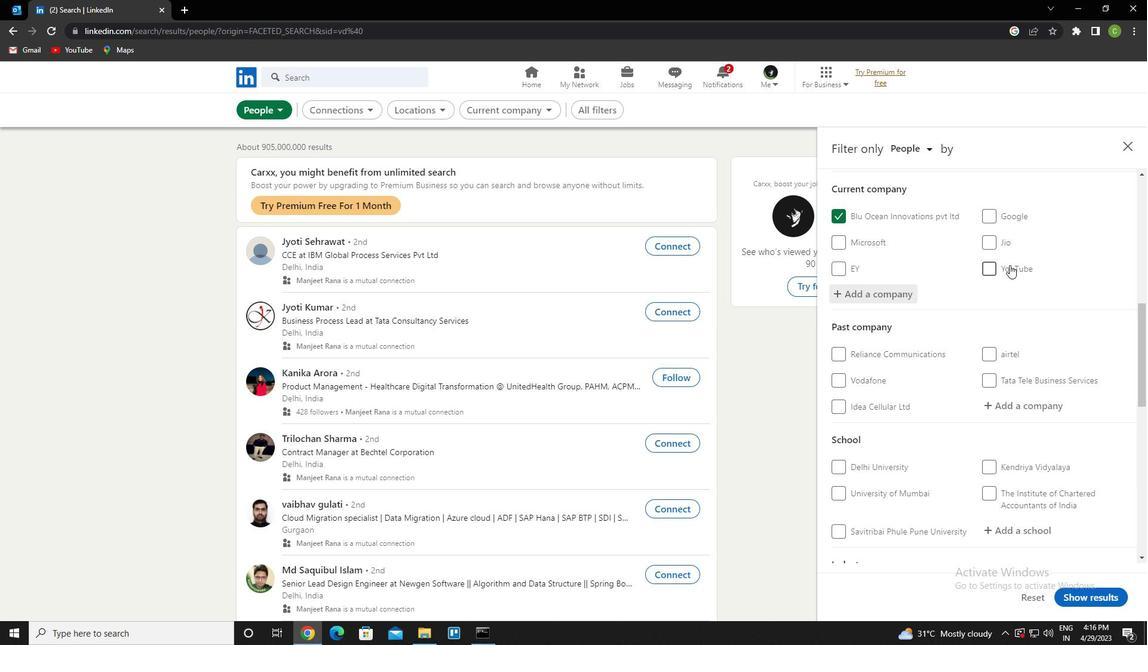 
Action: Mouse scrolled (1010, 264) with delta (0, 0)
Screenshot: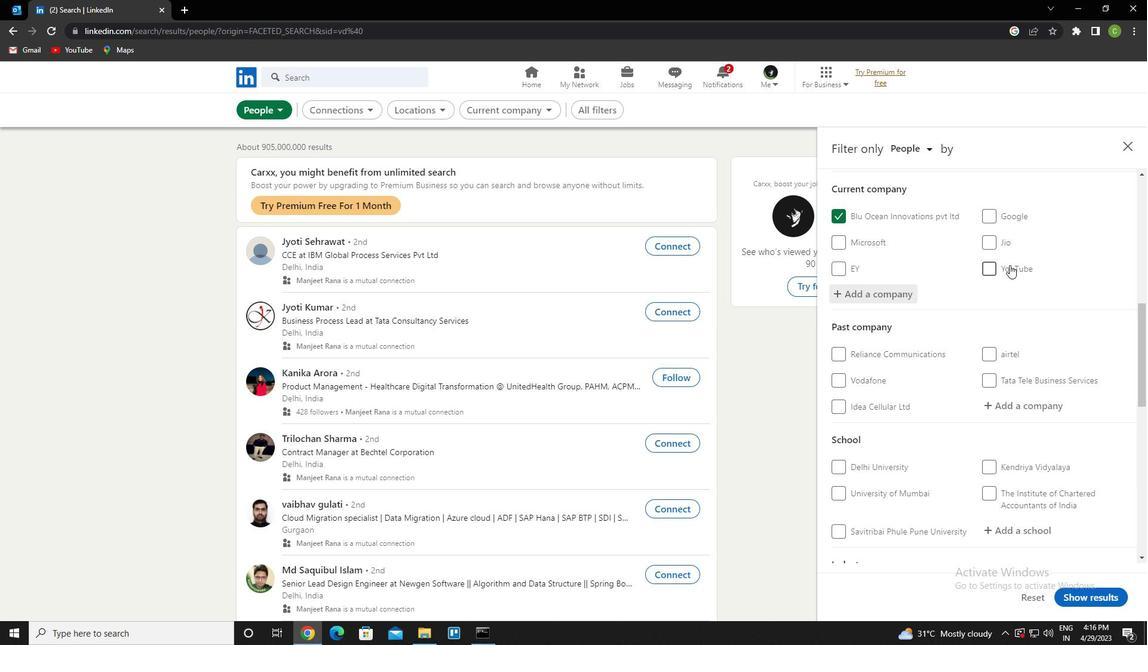 
Action: Mouse moved to (1021, 348)
Screenshot: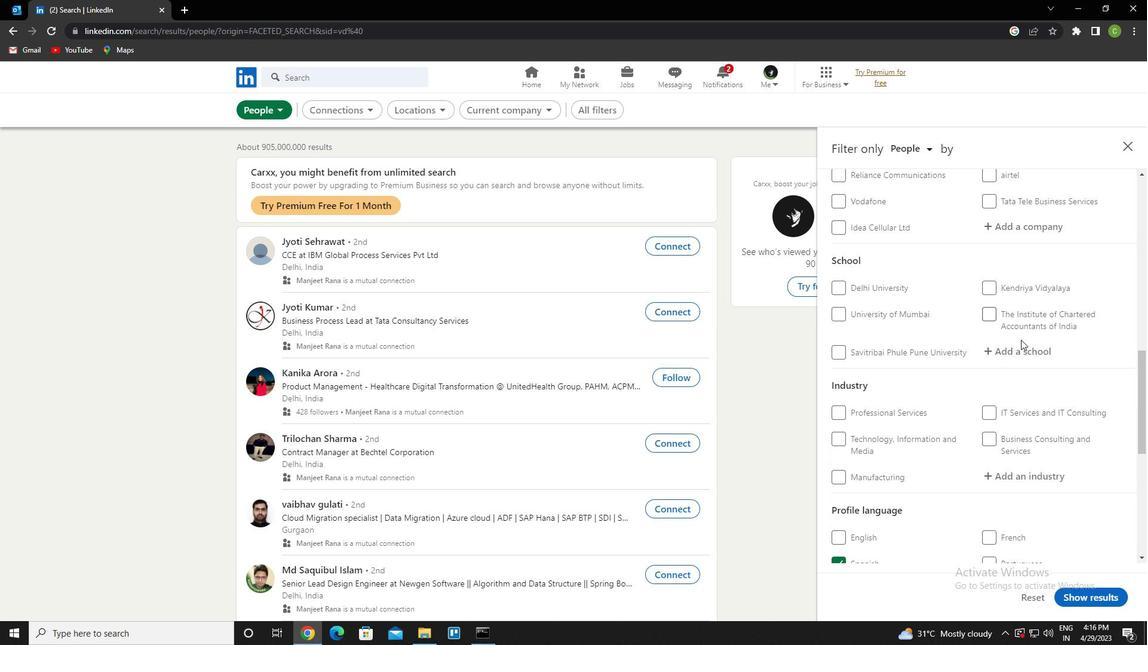 
Action: Mouse pressed left at (1021, 348)
Screenshot: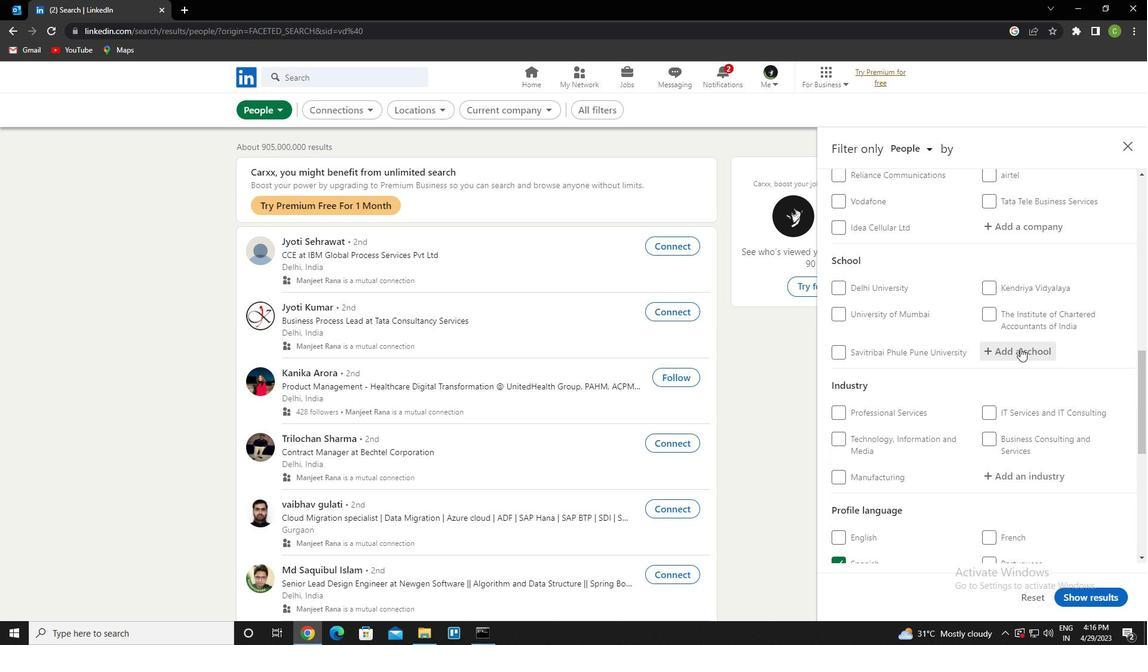 
Action: Key pressed <Key.caps_lock>a<Key.caps_lock>griculture<Key.space>resea<Key.down><Key.down><Key.down><Key.down><Key.down><Key.down><Key.down><Key.down><Key.down><Key.down><Key.down><Key.down><Key.down><Key.down><Key.down><Key.up><Key.up><Key.up><Key.up><Key.up><Key.up><Key.up><Key.up><Key.up><Key.up><Key.up><Key.up><Key.up><Key.up><Key.up><Key.down><Key.down><Key.enter>
Screenshot: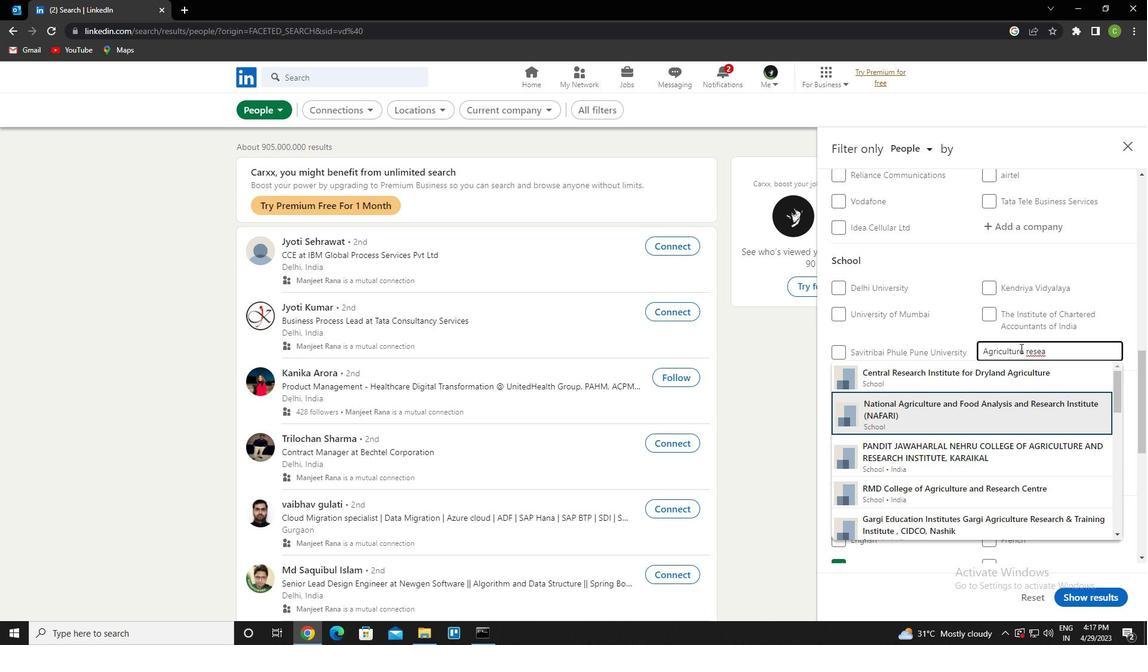 
Action: Mouse scrolled (1021, 347) with delta (0, 0)
Screenshot: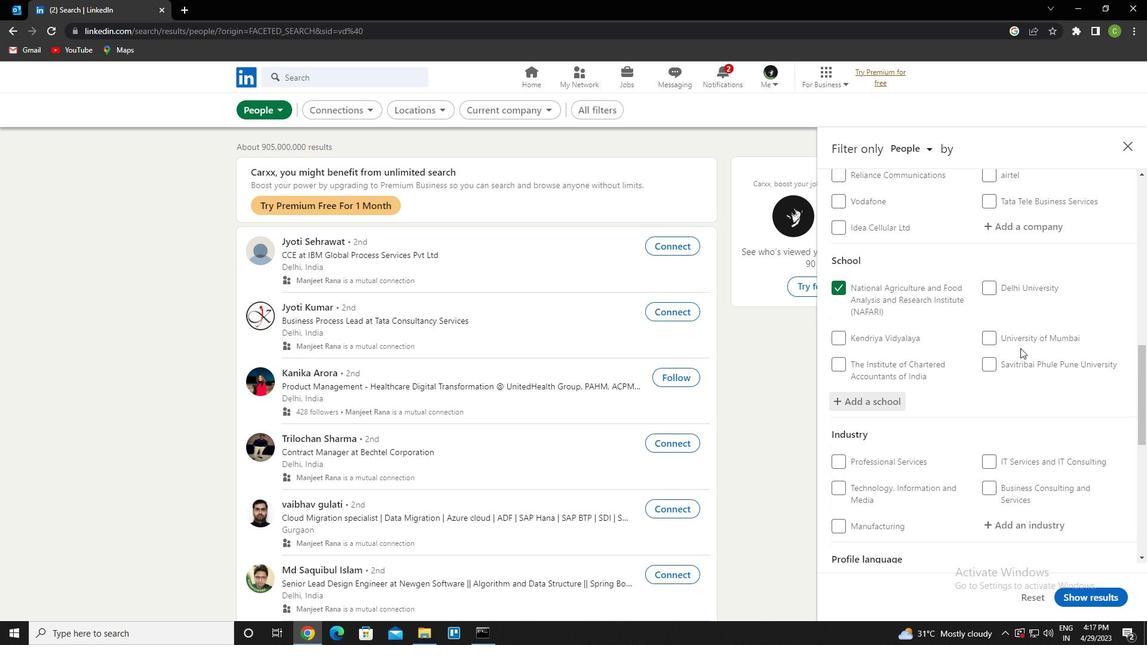 
Action: Mouse scrolled (1021, 347) with delta (0, 0)
Screenshot: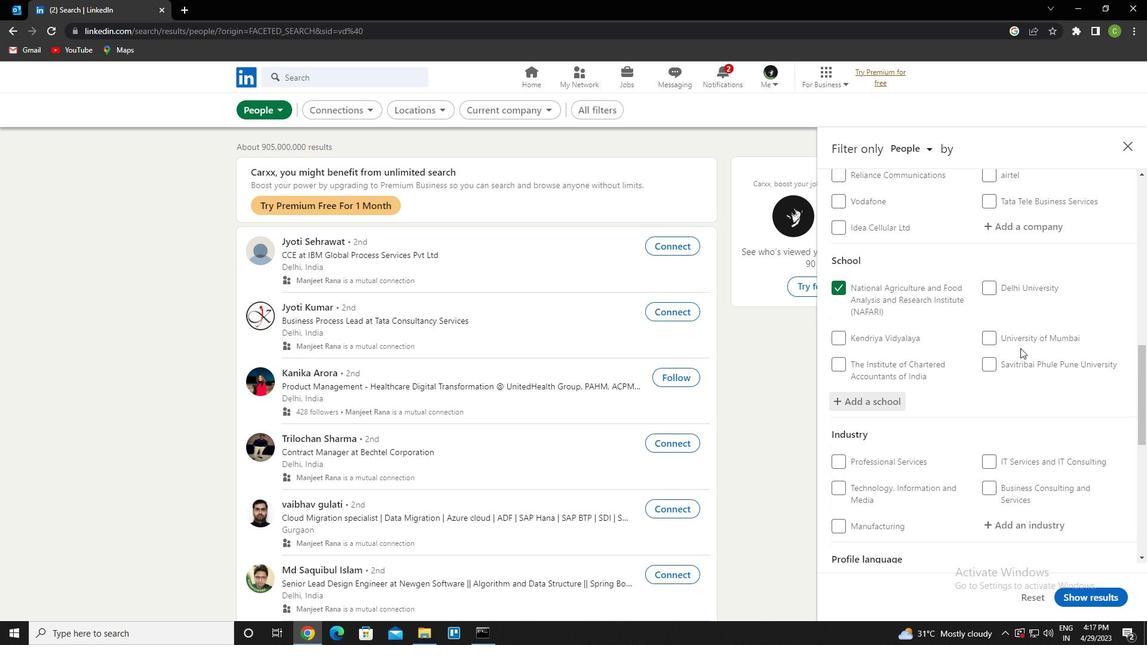 
Action: Mouse moved to (1050, 399)
Screenshot: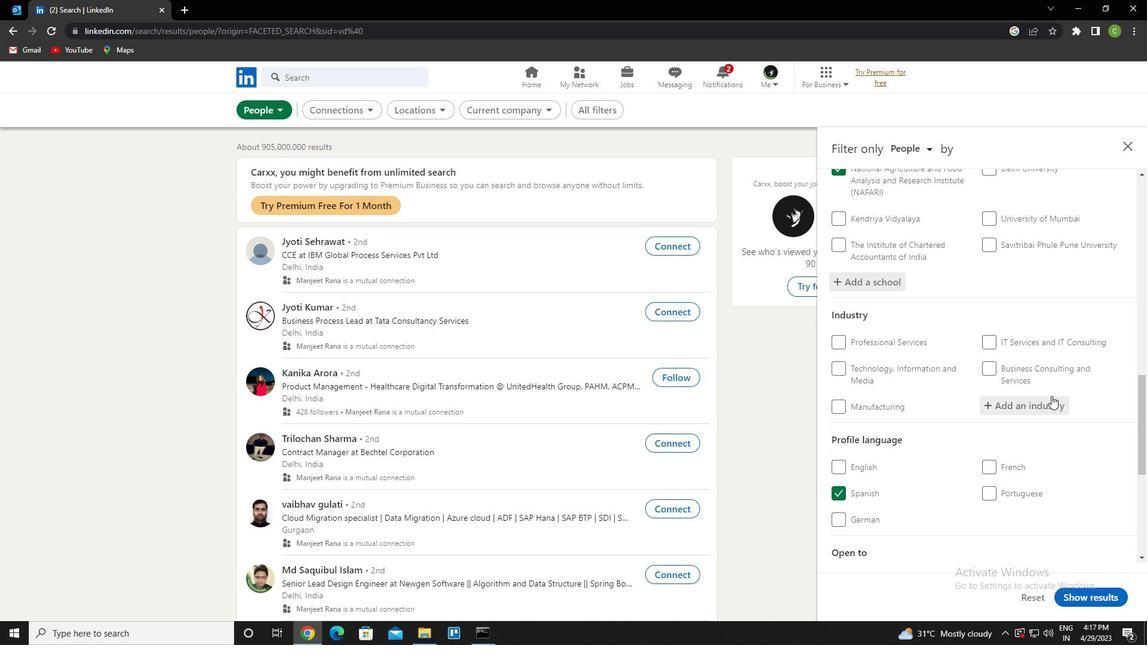 
Action: Mouse pressed left at (1050, 399)
Screenshot: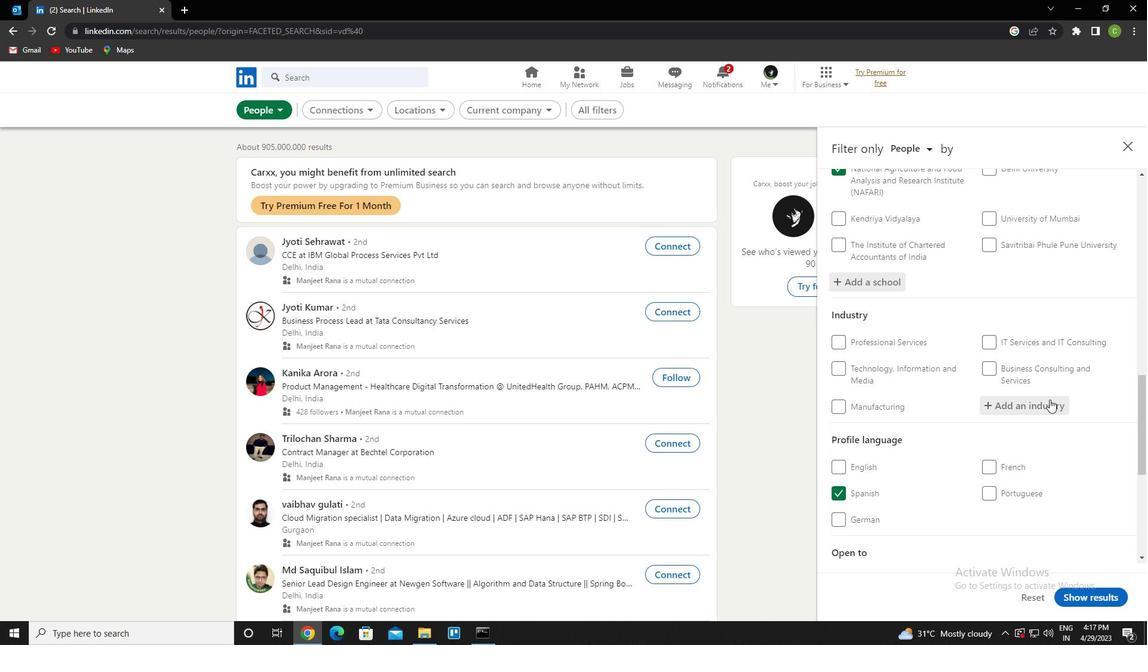 
Action: Key pressed <Key.caps_lock>m<Key.caps_lock>achinery<Key.down><Key.down><Key.up><Key.up><Key.down><Key.left><Key.caps_lock>ctrl+W<Key.caps_lock>holesale<Key.space><Key.down><Key.enter>
Screenshot: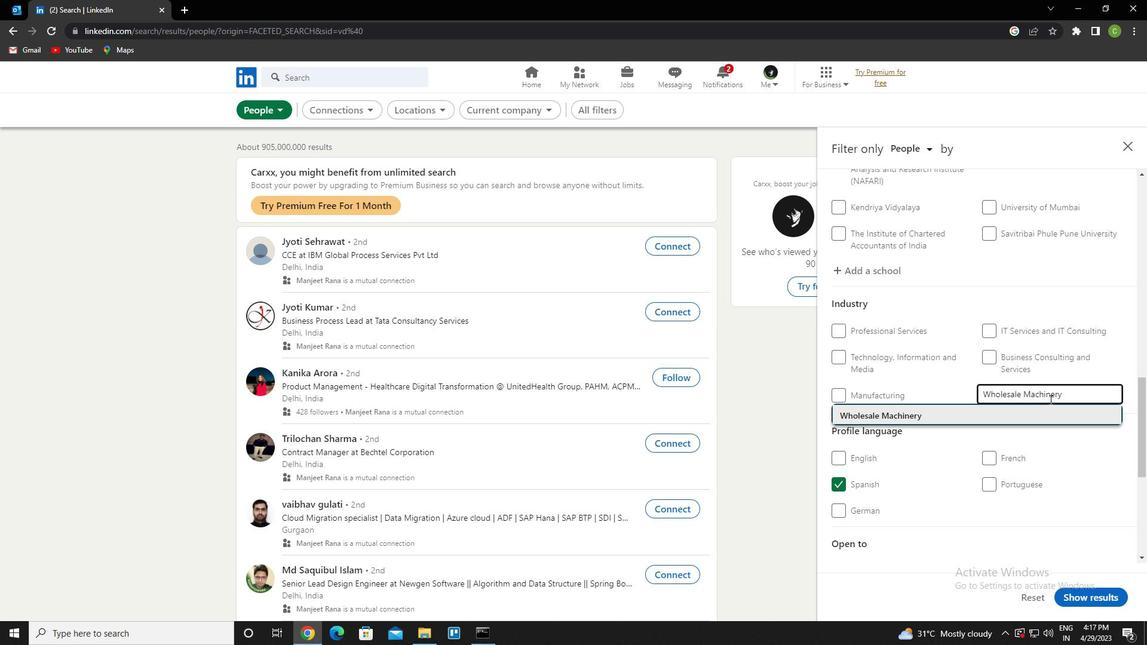 
Action: Mouse moved to (1045, 404)
Screenshot: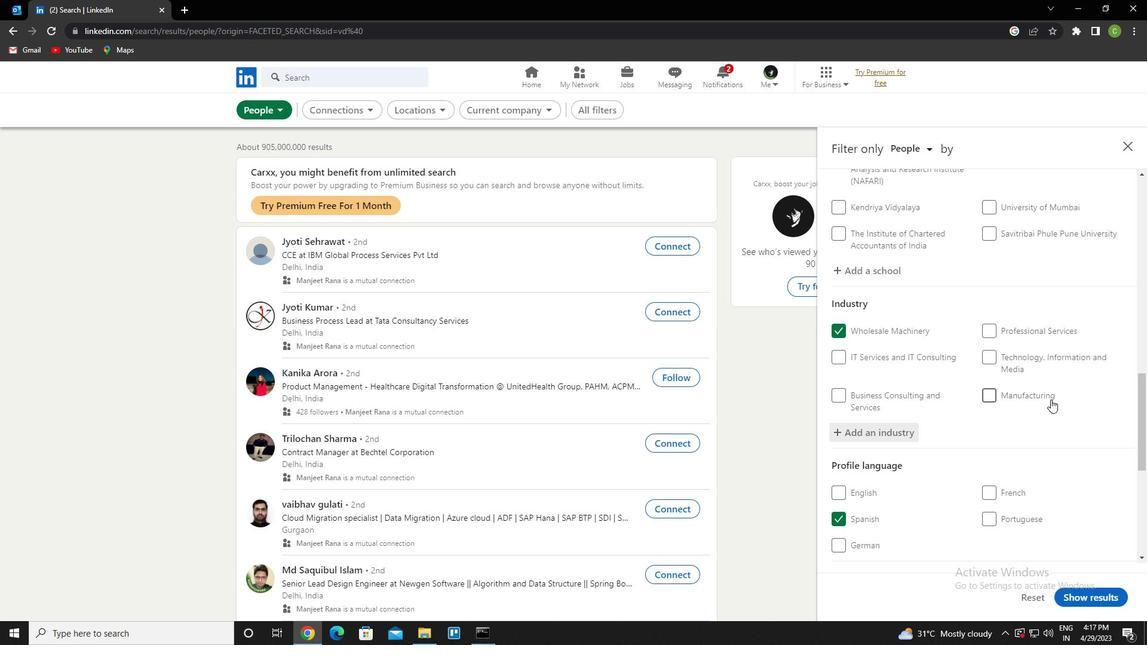 
Action: Mouse scrolled (1045, 404) with delta (0, 0)
Screenshot: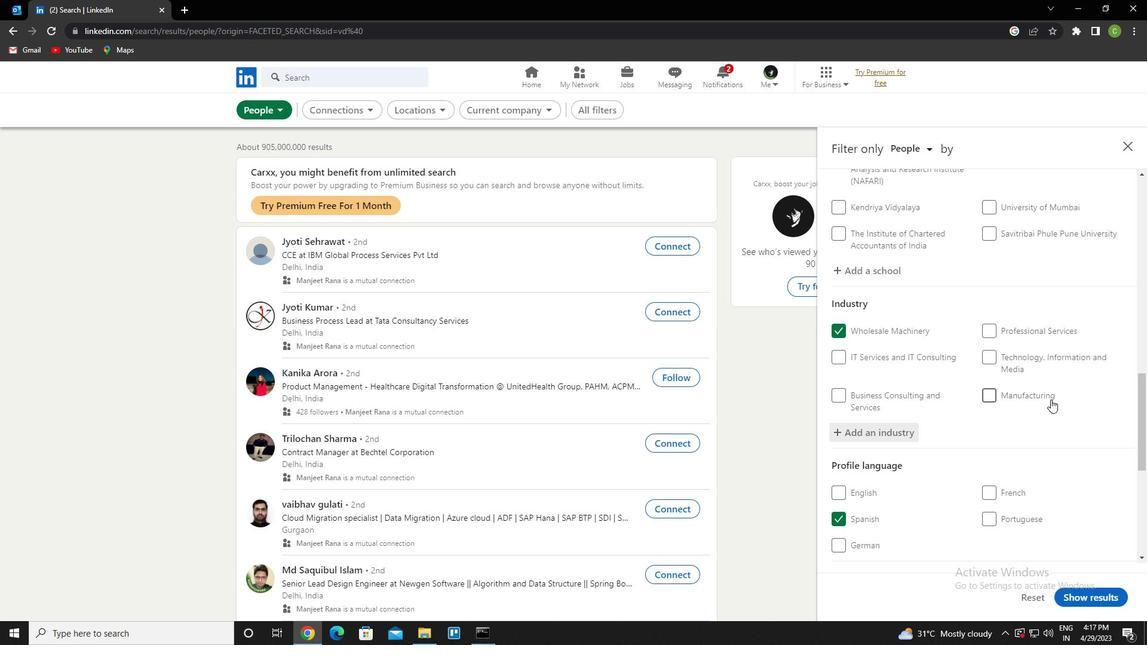 
Action: Mouse moved to (1041, 408)
Screenshot: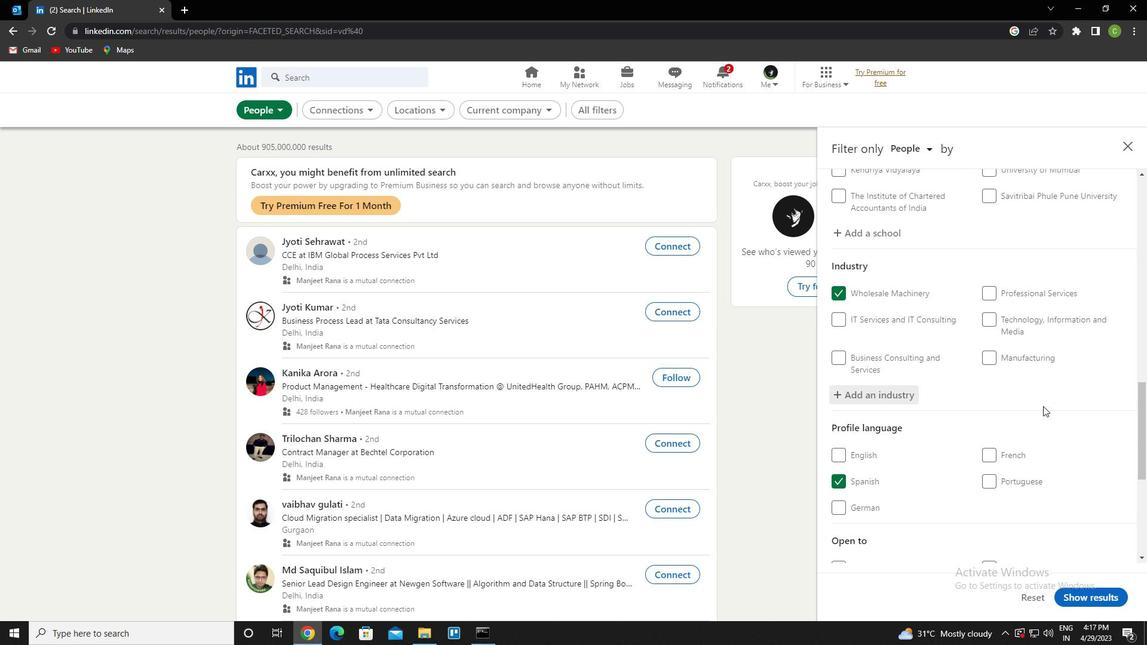 
Action: Mouse scrolled (1041, 408) with delta (0, 0)
Screenshot: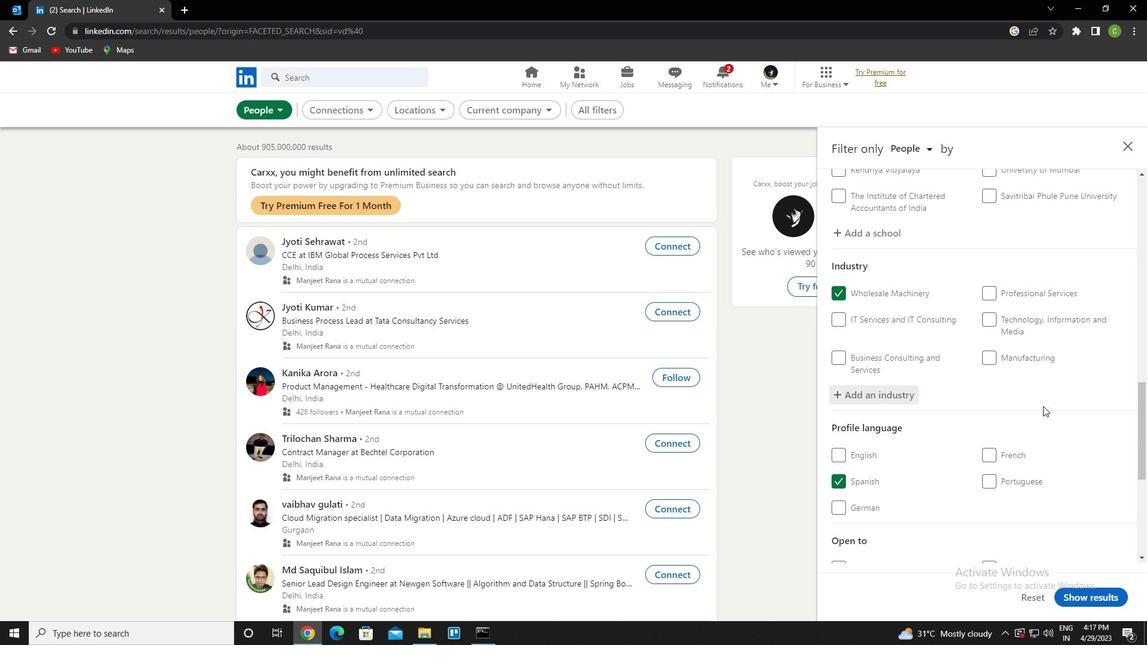 
Action: Mouse moved to (1038, 417)
Screenshot: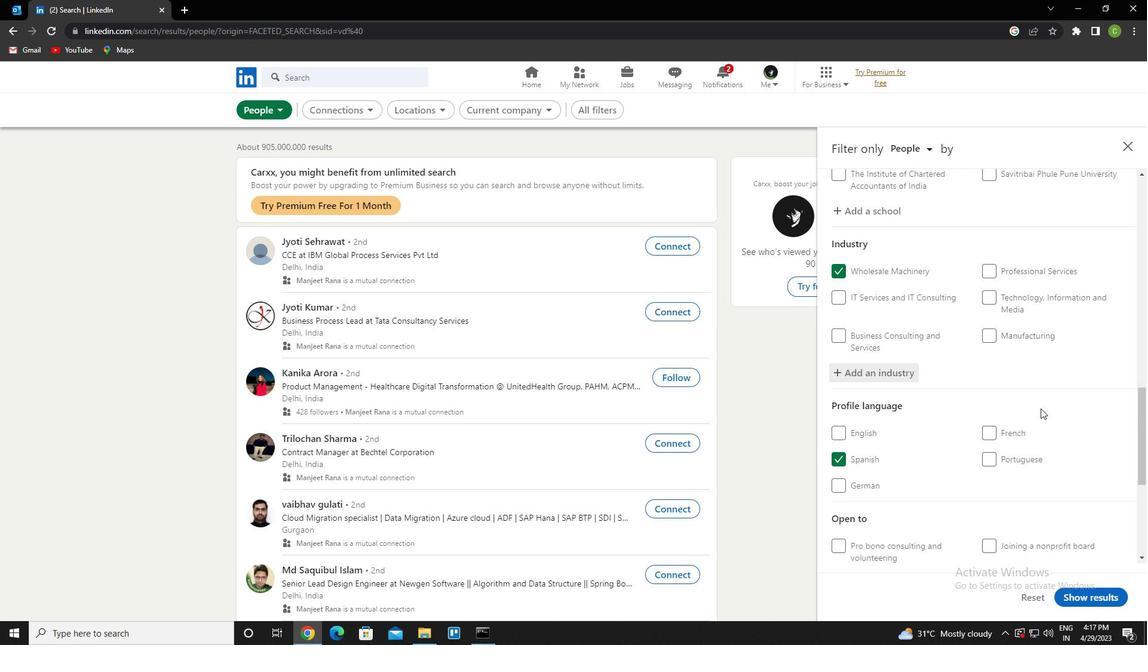 
Action: Mouse scrolled (1038, 417) with delta (0, 0)
Screenshot: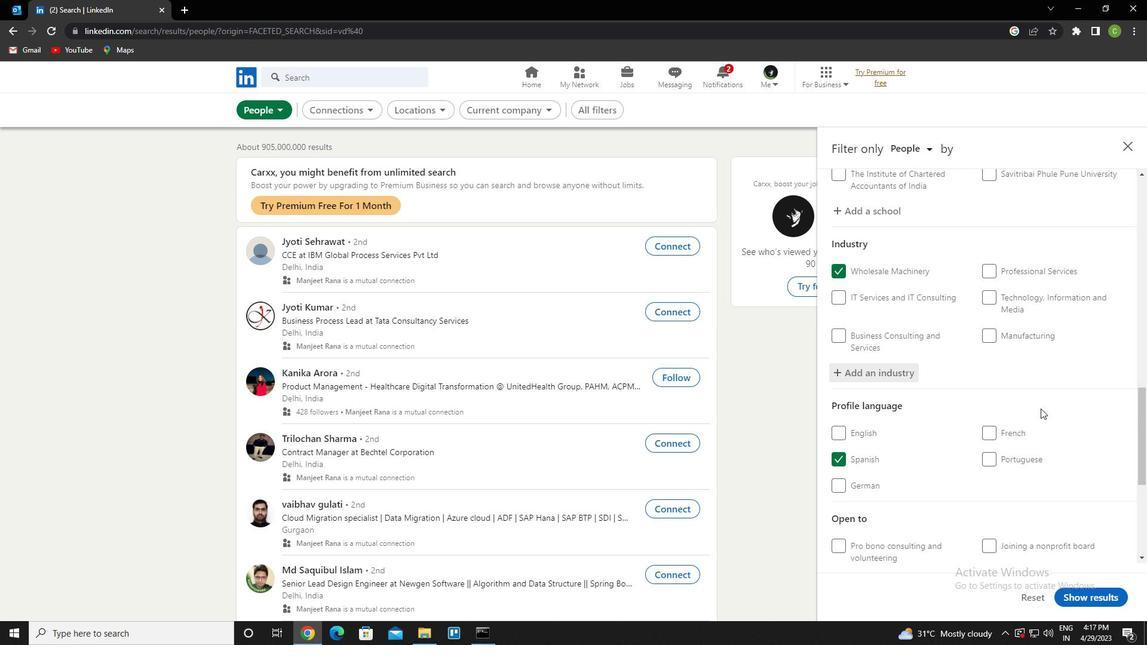 
Action: Mouse scrolled (1038, 417) with delta (0, 0)
Screenshot: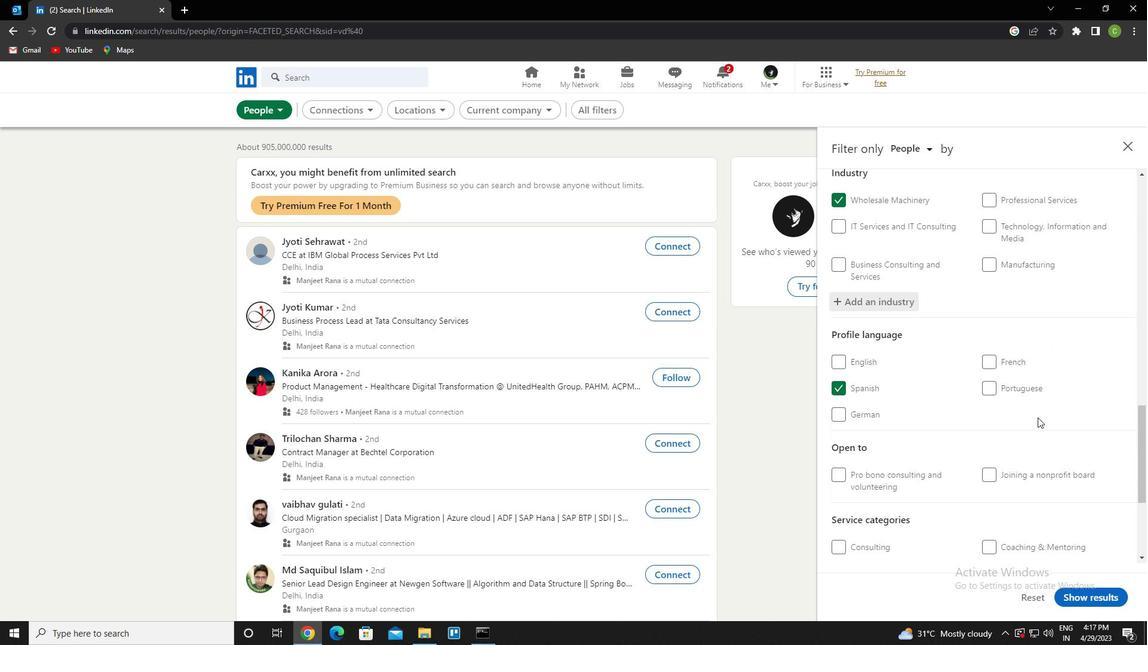 
Action: Mouse scrolled (1038, 417) with delta (0, 0)
Screenshot: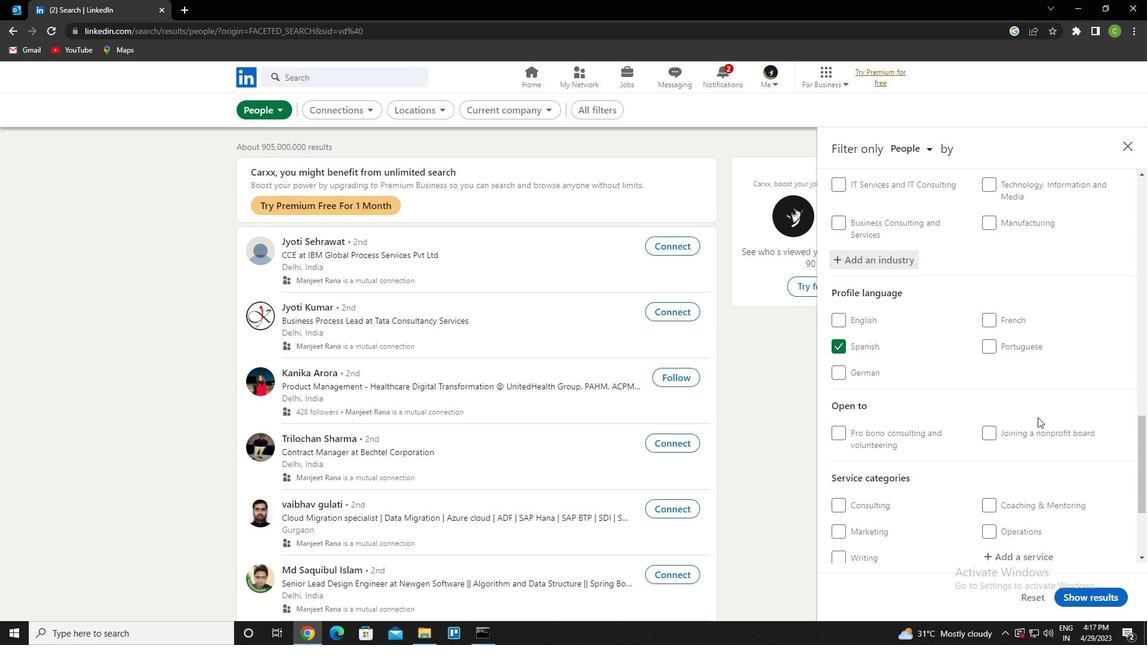 
Action: Mouse moved to (1033, 427)
Screenshot: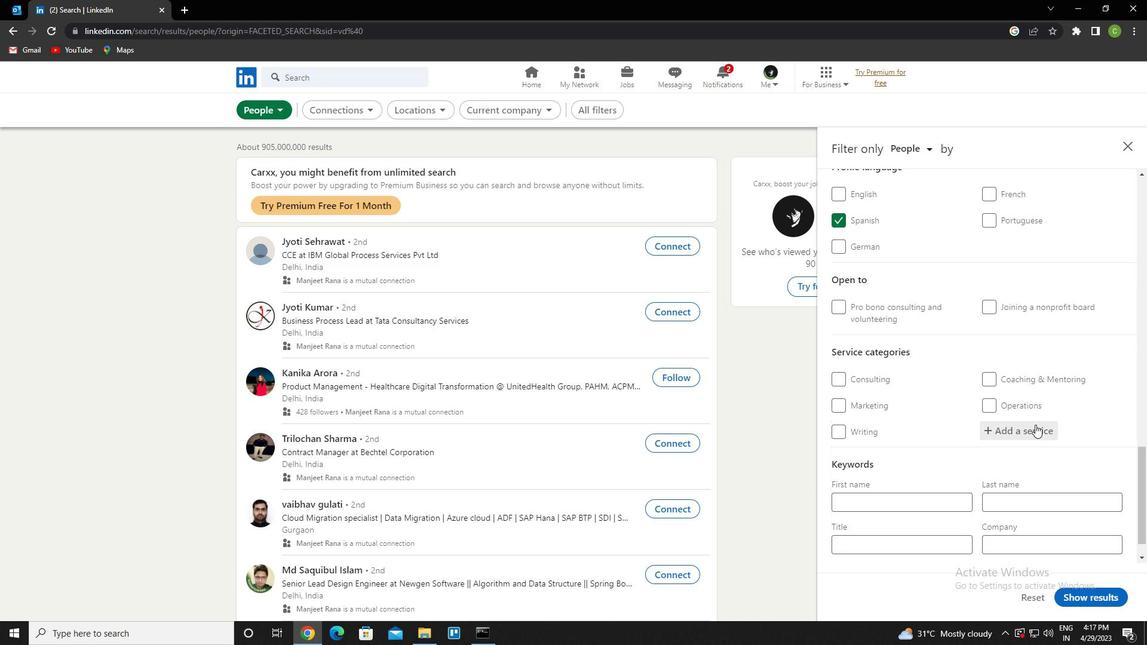 
Action: Mouse pressed left at (1033, 427)
Screenshot: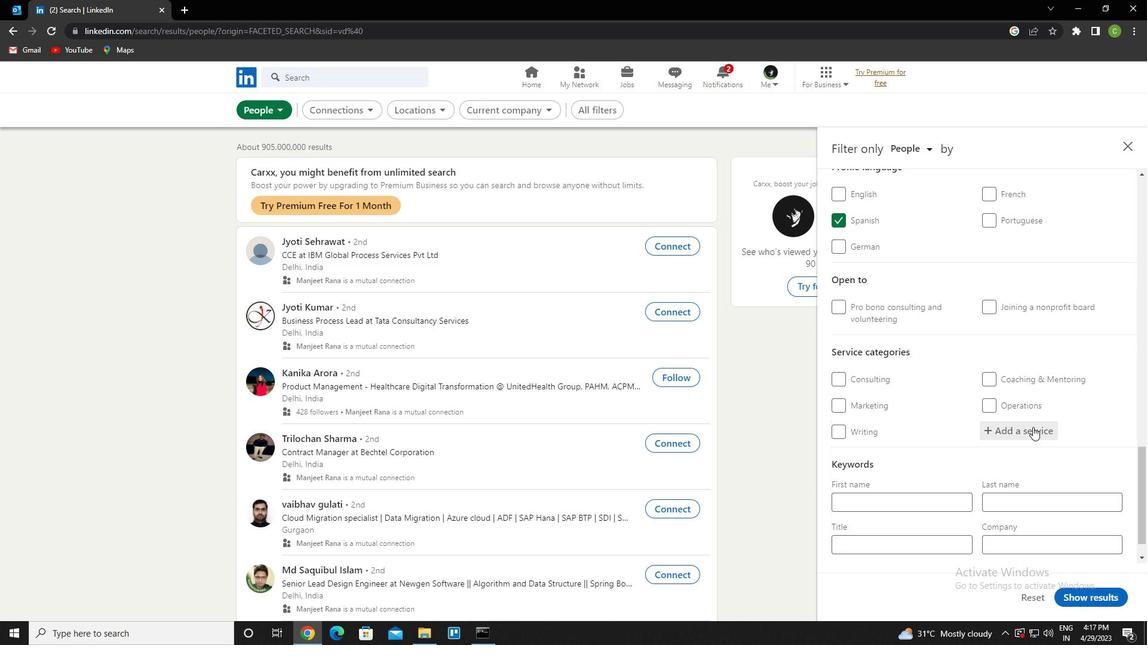 
Action: Key pressed <Key.caps_lock>m<Key.caps_lock>arketing<Key.enter>
Screenshot: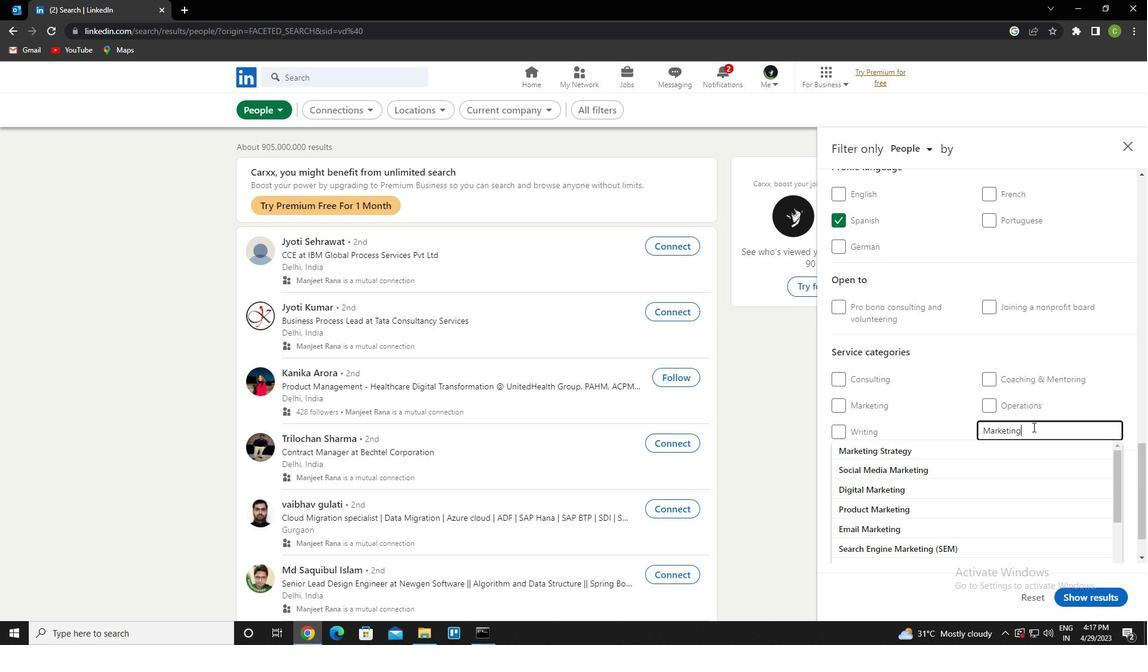 
Action: Mouse moved to (1024, 435)
Screenshot: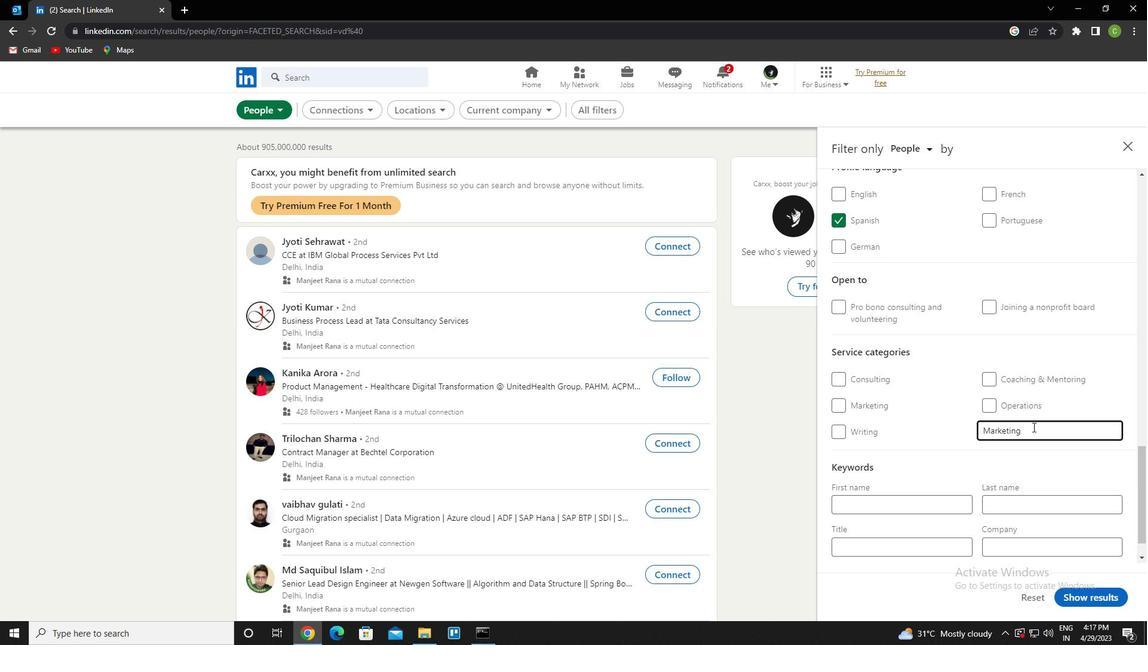 
Action: Mouse scrolled (1024, 434) with delta (0, 0)
Screenshot: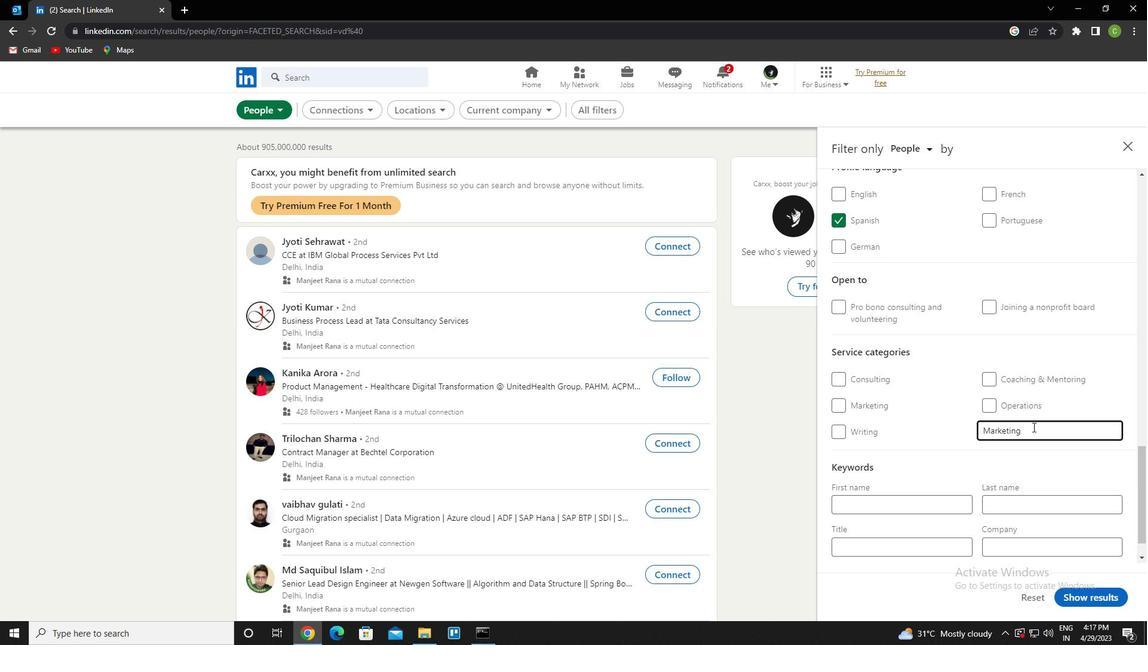 
Action: Mouse scrolled (1024, 434) with delta (0, 0)
Screenshot: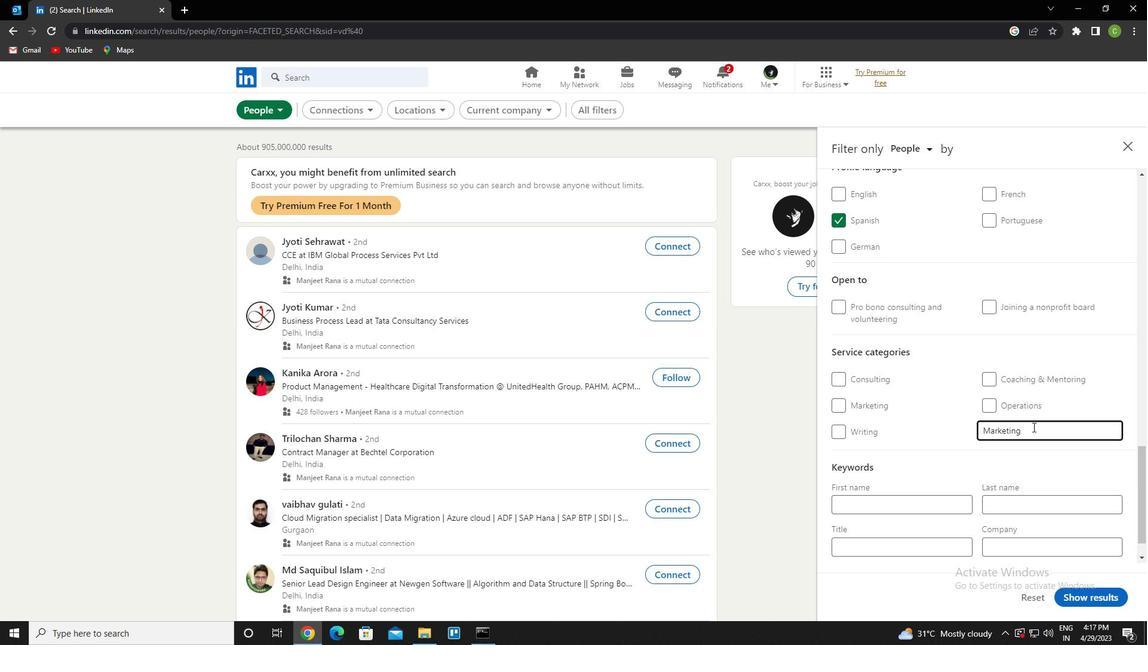 
Action: Mouse scrolled (1024, 434) with delta (0, 0)
Screenshot: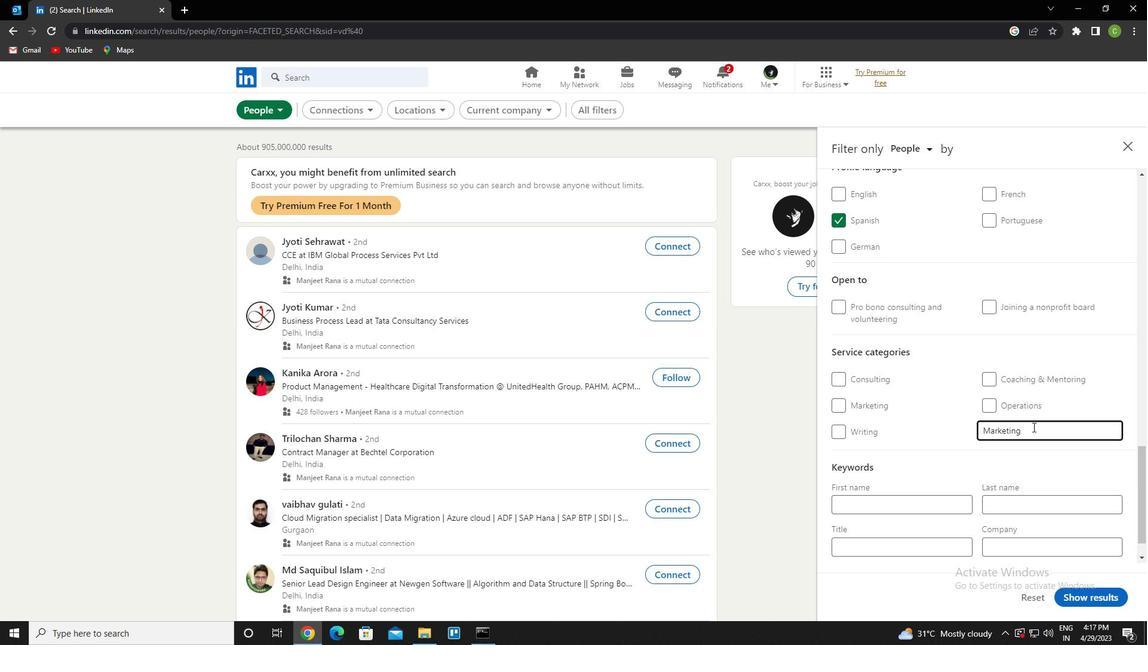 
Action: Mouse scrolled (1024, 434) with delta (0, 0)
Screenshot: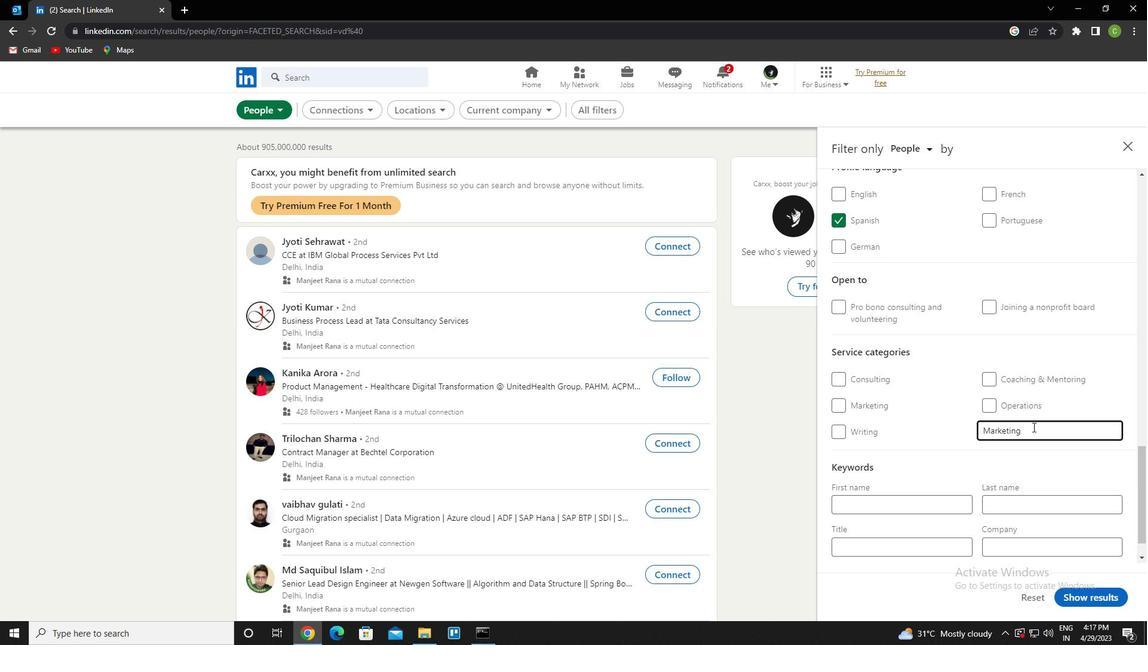 
Action: Mouse moved to (1024, 435)
Screenshot: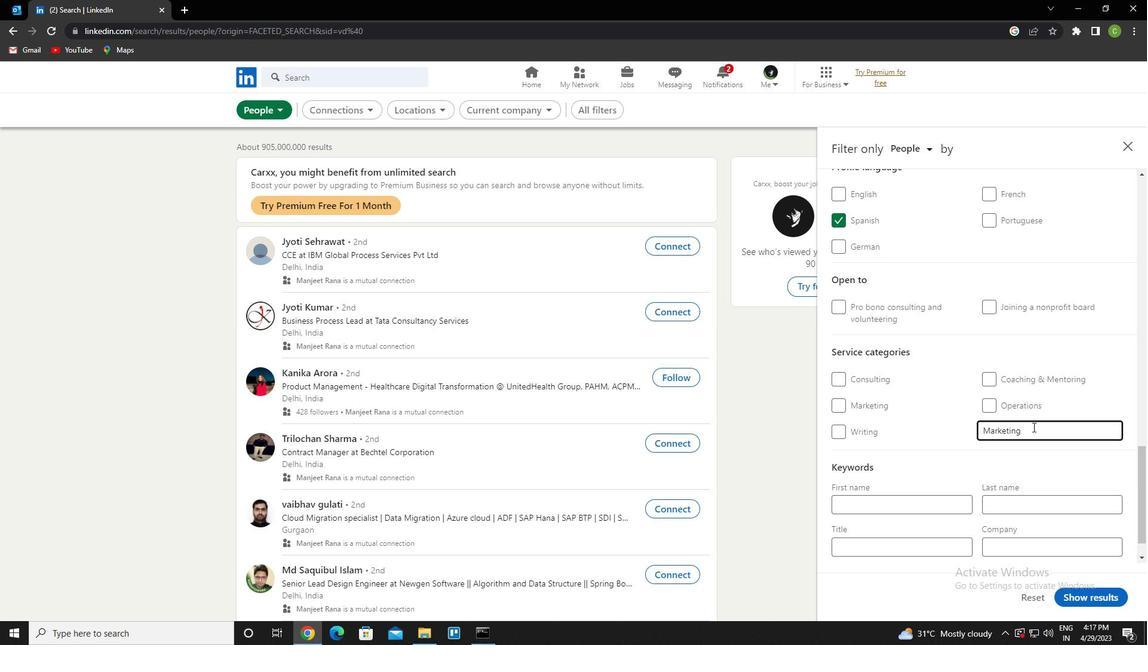
Action: Mouse scrolled (1024, 434) with delta (0, 0)
Screenshot: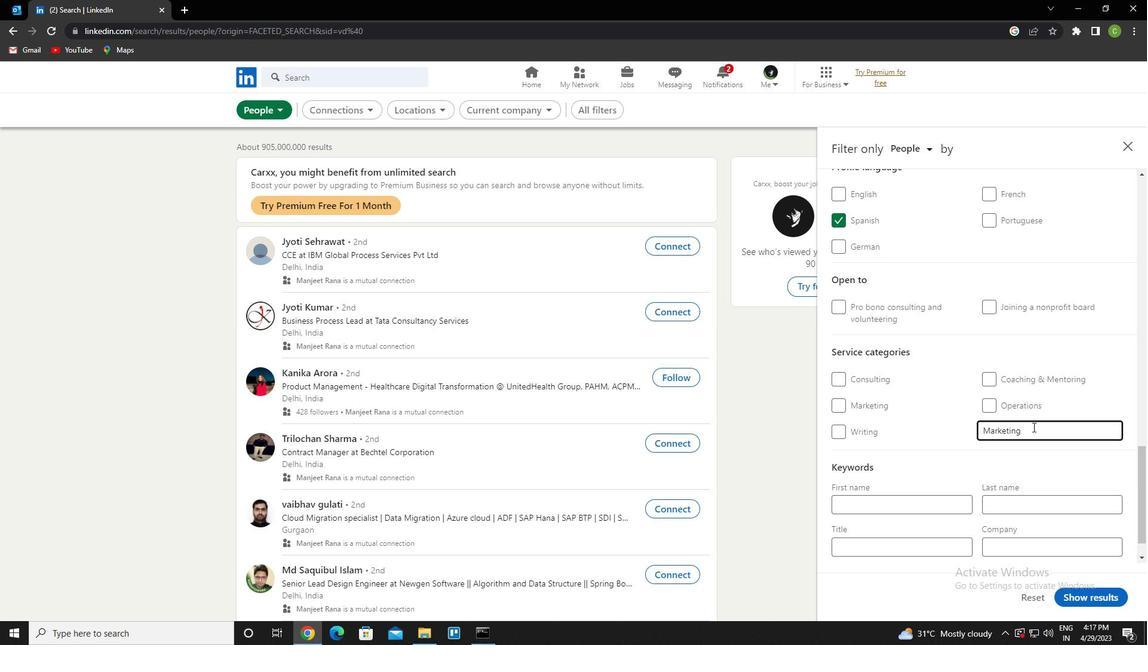 
Action: Mouse scrolled (1024, 434) with delta (0, 0)
Screenshot: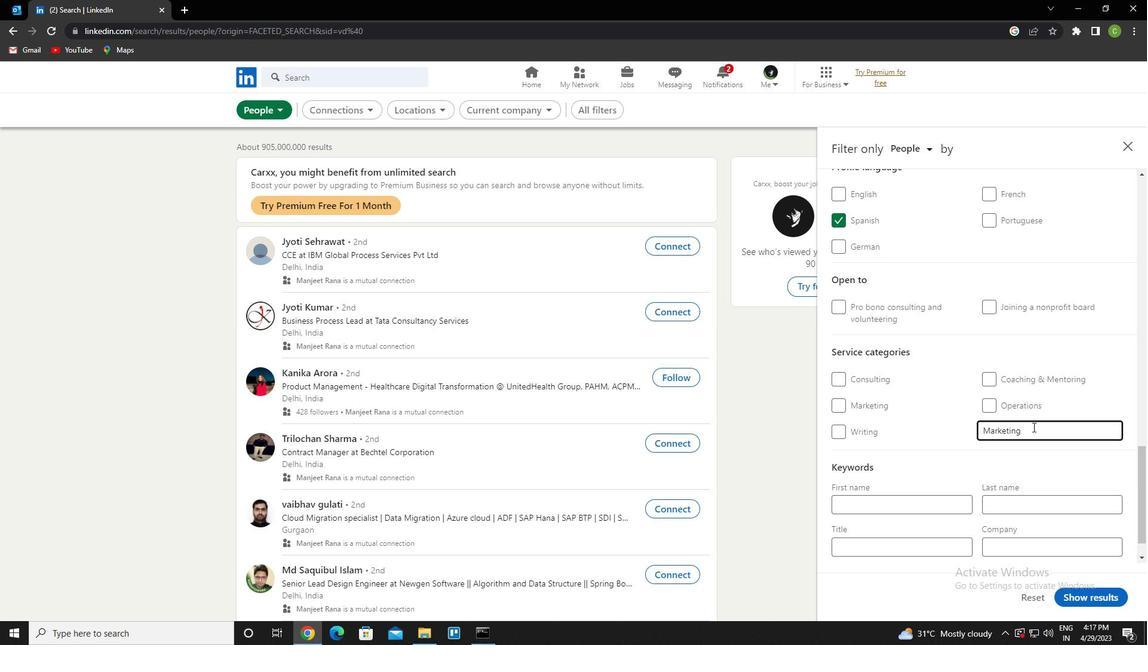 
Action: Mouse scrolled (1024, 434) with delta (0, 0)
Screenshot: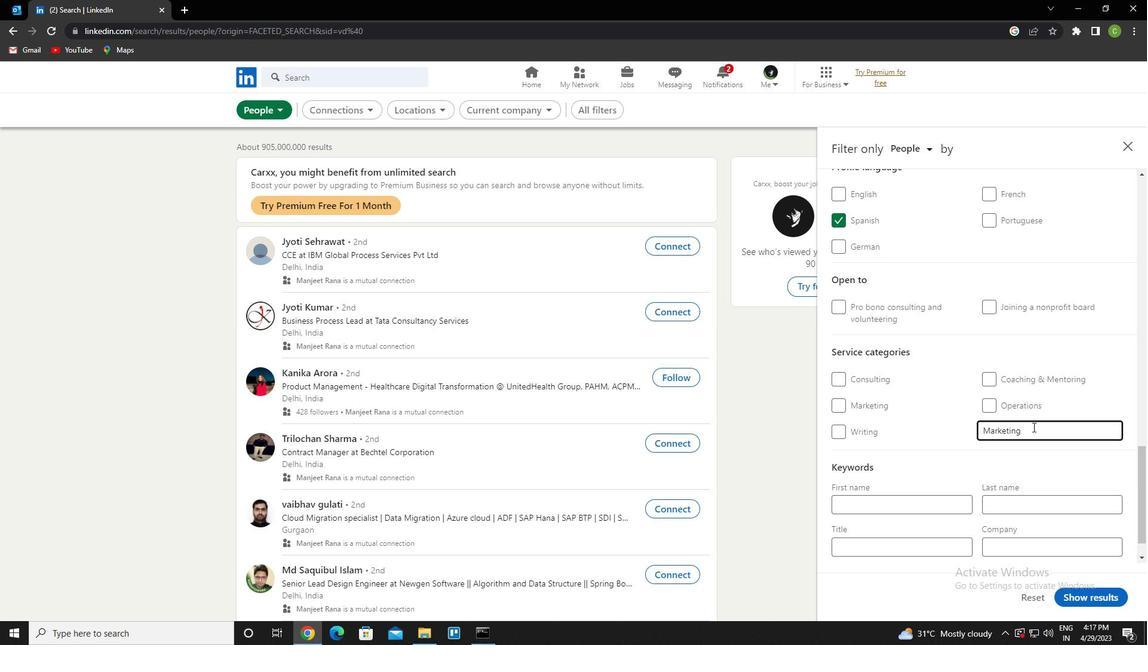 
Action: Mouse moved to (906, 504)
Screenshot: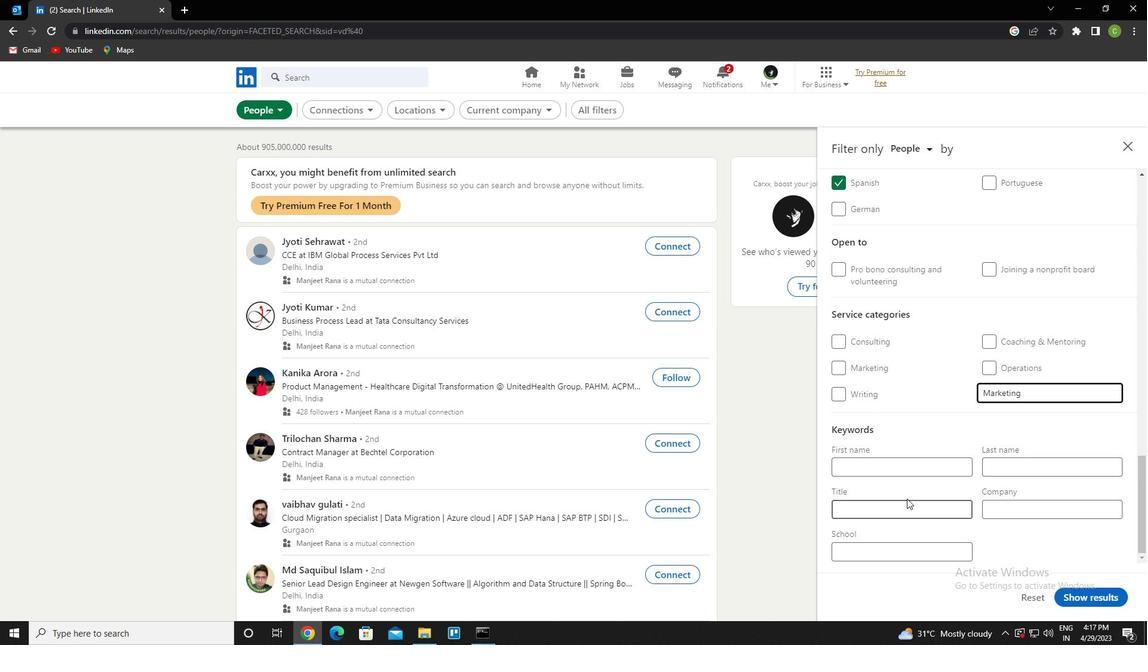 
Action: Mouse pressed left at (906, 504)
Screenshot: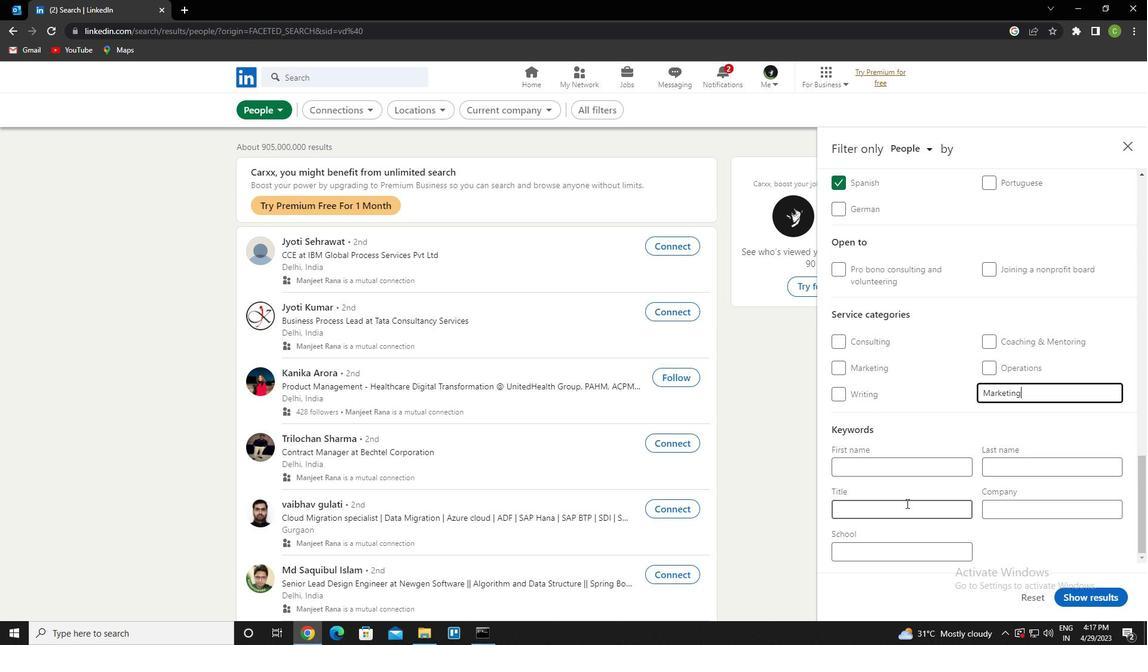
Action: Key pressed <Key.caps_lock>c<Key.caps_lock>asino<Key.space><Key.caps_lock>h<Key.caps_lock>ost
Screenshot: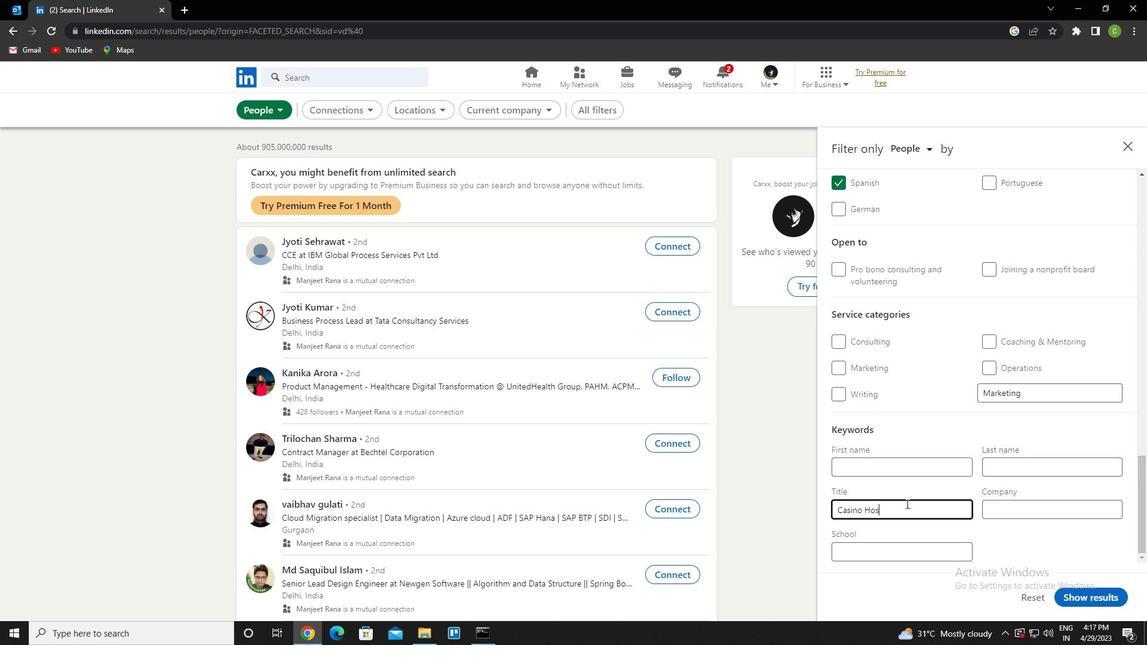
Action: Mouse moved to (1100, 599)
Screenshot: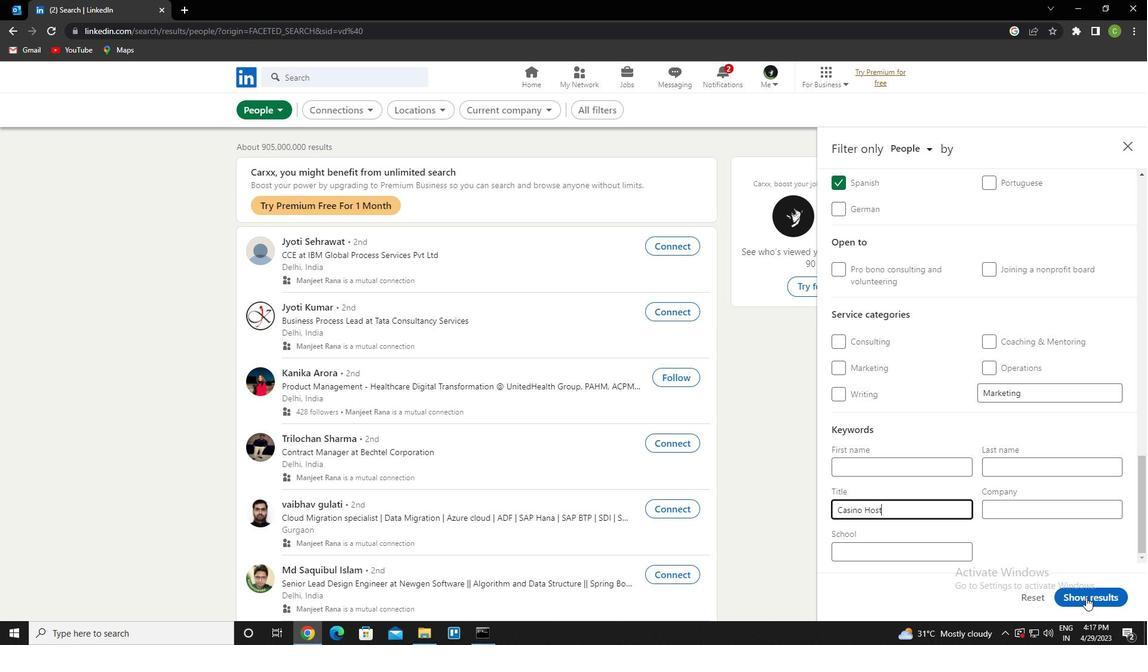 
Action: Mouse pressed left at (1100, 599)
Screenshot: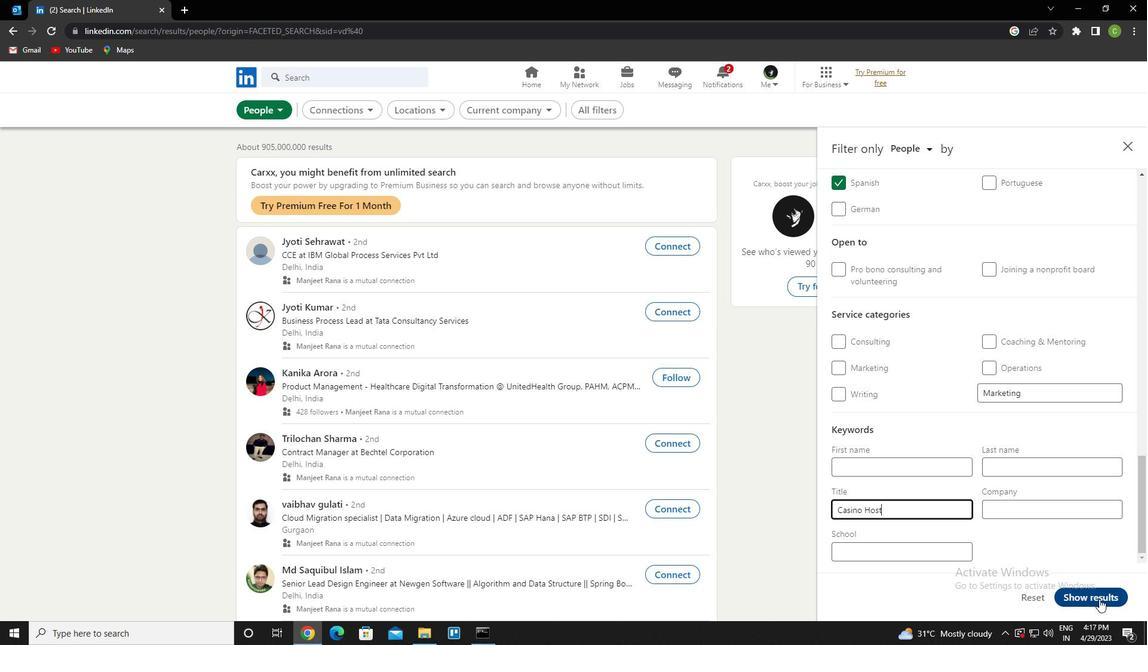 
Action: Mouse moved to (482, 599)
Screenshot: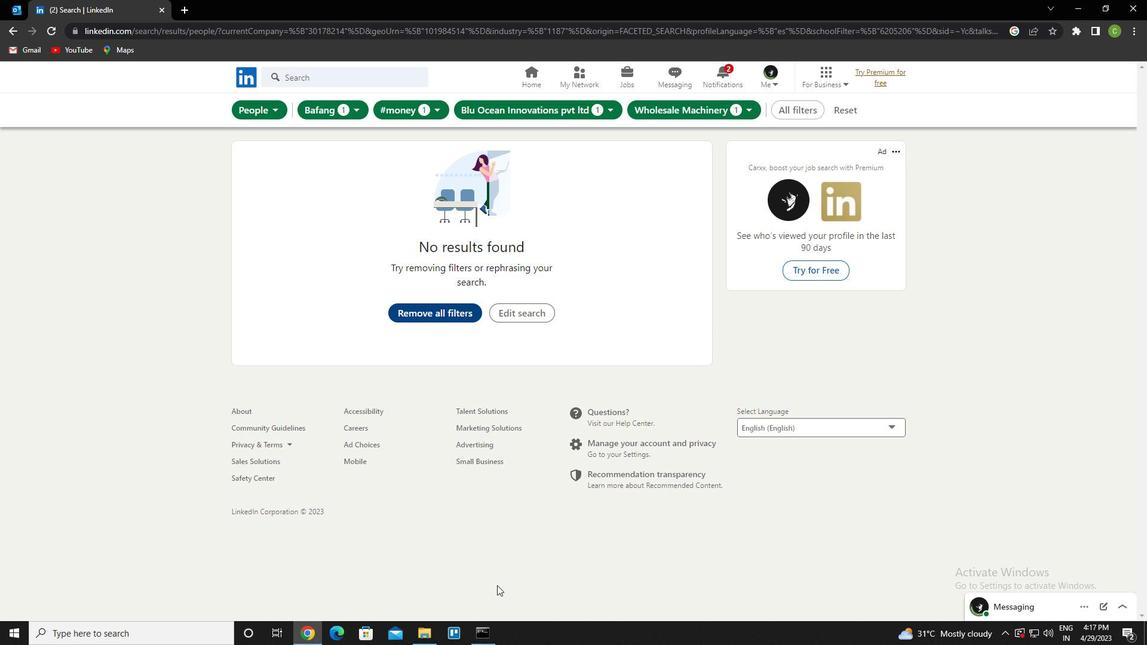 
